 Task: Add an event with the title Team Building Game: Laser Tag Competition, date '2024/05/28', time 7:30 AM to 9:30 AMand add a description:  Regular check-ins and progress reviews will be scheduled to evaluate the employee's progress and provide ongoing feedback. These discussions will allow for adjustments to the action plan if needed and provide encouragement and support to the employee.Select event color  Basil . Add location for the event as: Panama City, Panama, logged in from the account softage.4@softage.netand send the event invitation to softage.5@softage.net and softage.6@softage.net. Set a reminder for the event Daily
Action: Mouse moved to (71, 89)
Screenshot: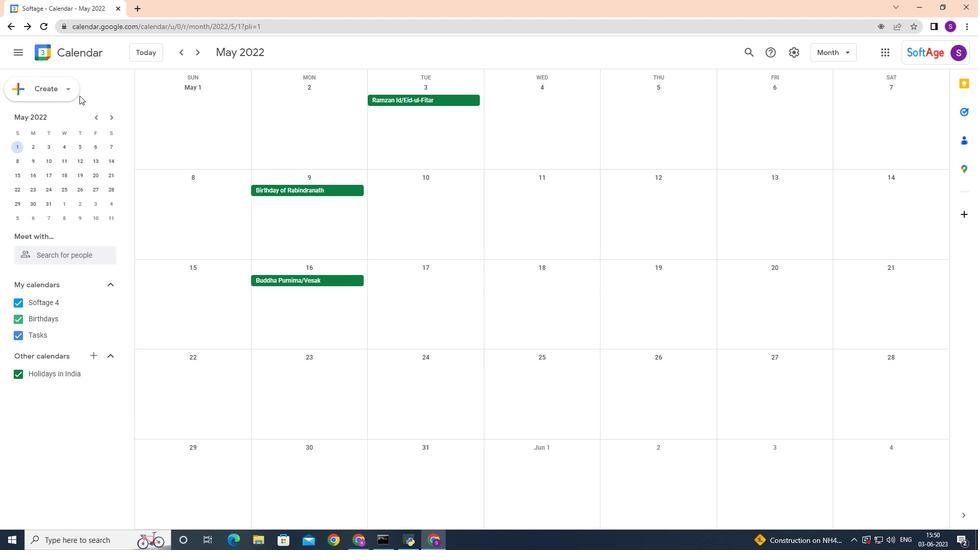 
Action: Mouse pressed left at (71, 89)
Screenshot: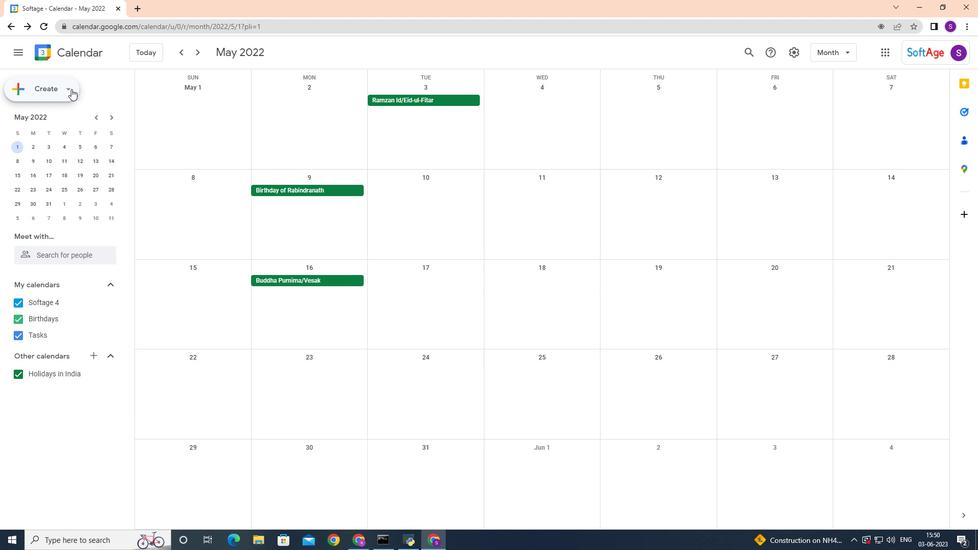 
Action: Mouse moved to (55, 110)
Screenshot: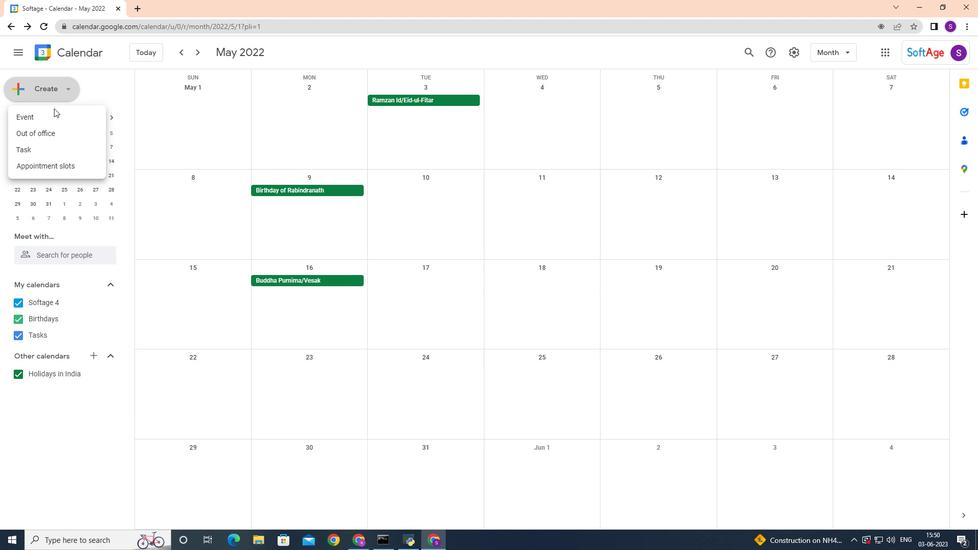 
Action: Mouse pressed left at (55, 110)
Screenshot: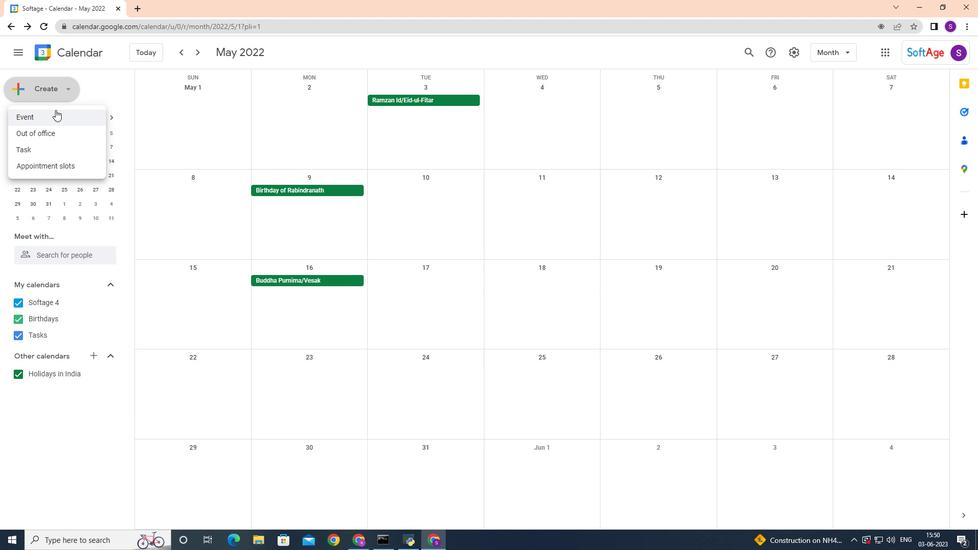 
Action: Mouse moved to (386, 341)
Screenshot: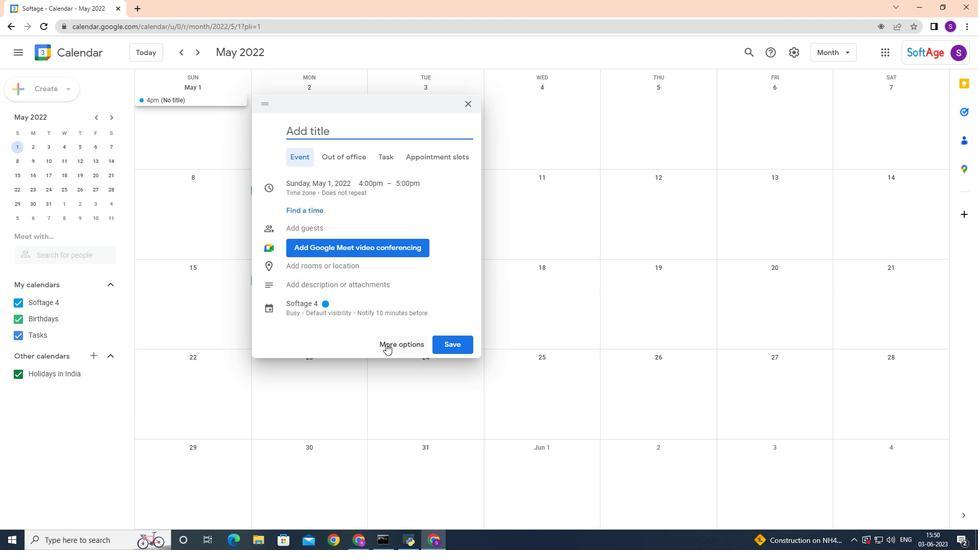 
Action: Mouse pressed left at (386, 341)
Screenshot: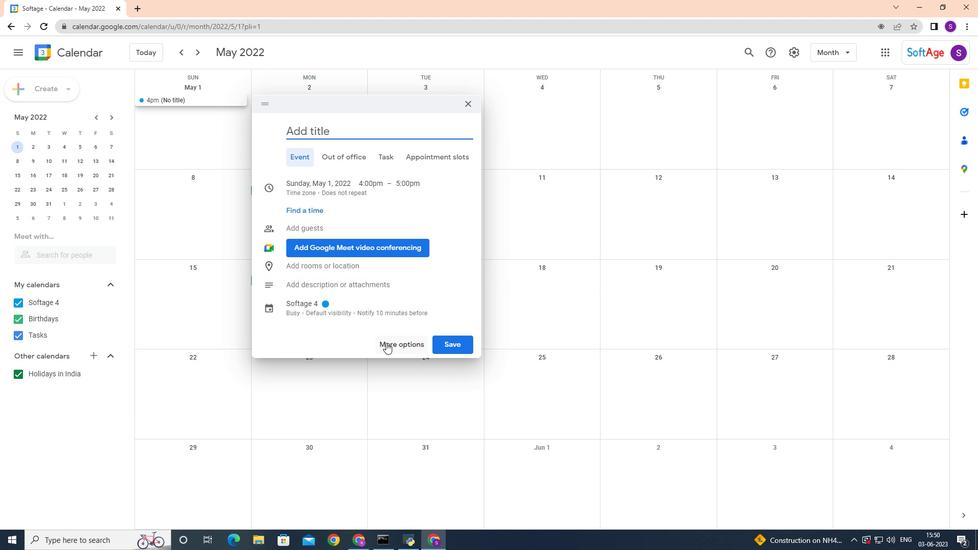 
Action: Mouse moved to (387, 341)
Screenshot: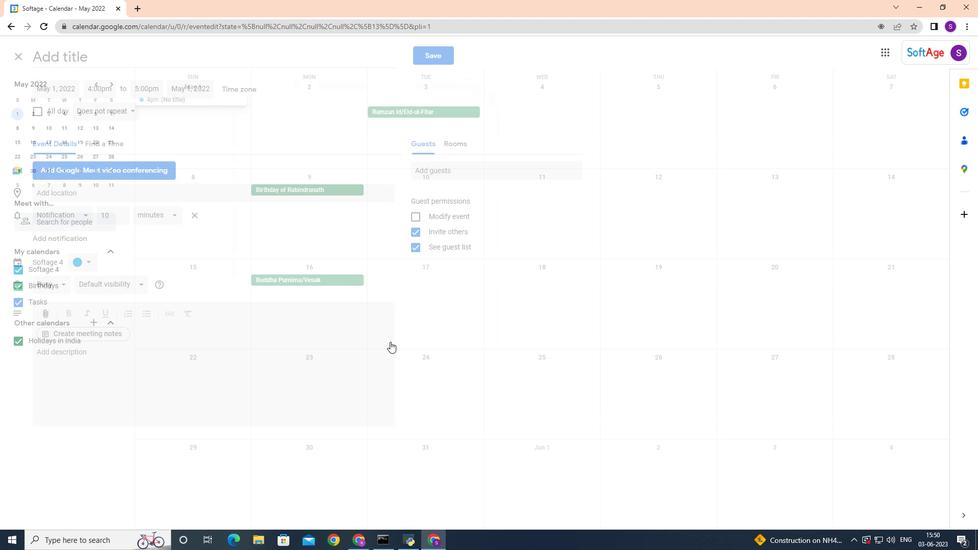 
Action: Key pressed <Key.shift>Team<Key.space><Key.shift>Building<Key.space><Key.shift><Key.shift><Key.shift><Key.shift><Key.shift><Key.shift><Key.shift>Game<Key.shift>:<Key.space><Key.shift>Laser<Key.space><Key.shift>Tag<Key.space><Key.shift>Competition
Screenshot: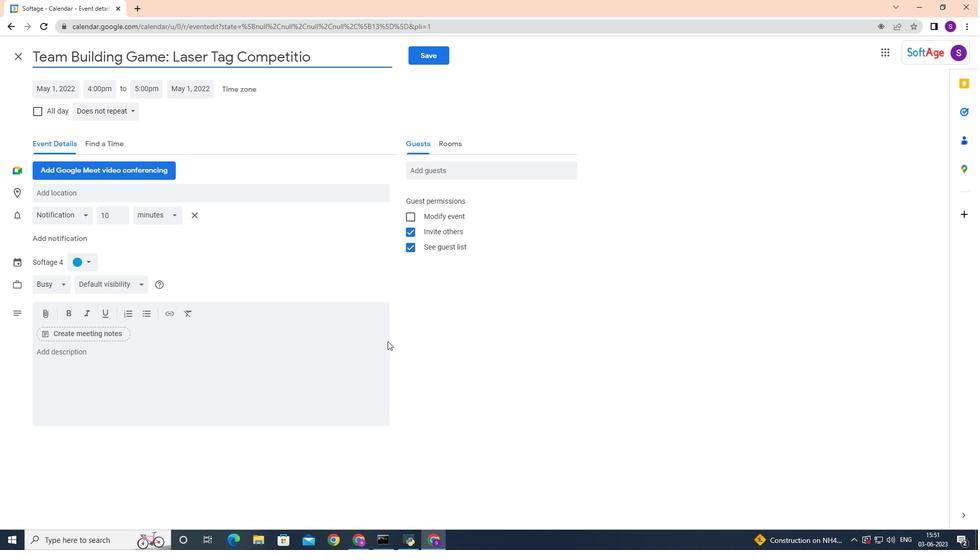 
Action: Mouse moved to (59, 89)
Screenshot: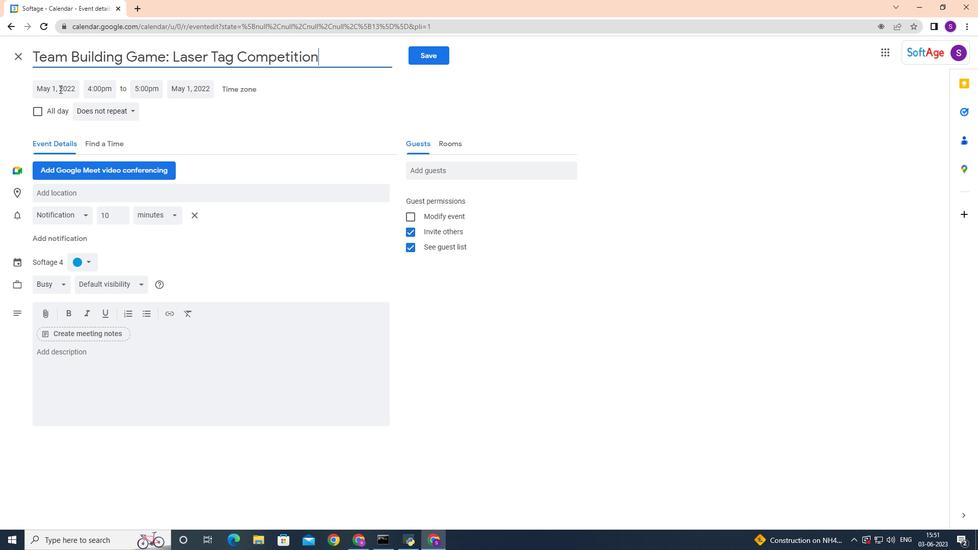 
Action: Mouse pressed left at (59, 89)
Screenshot: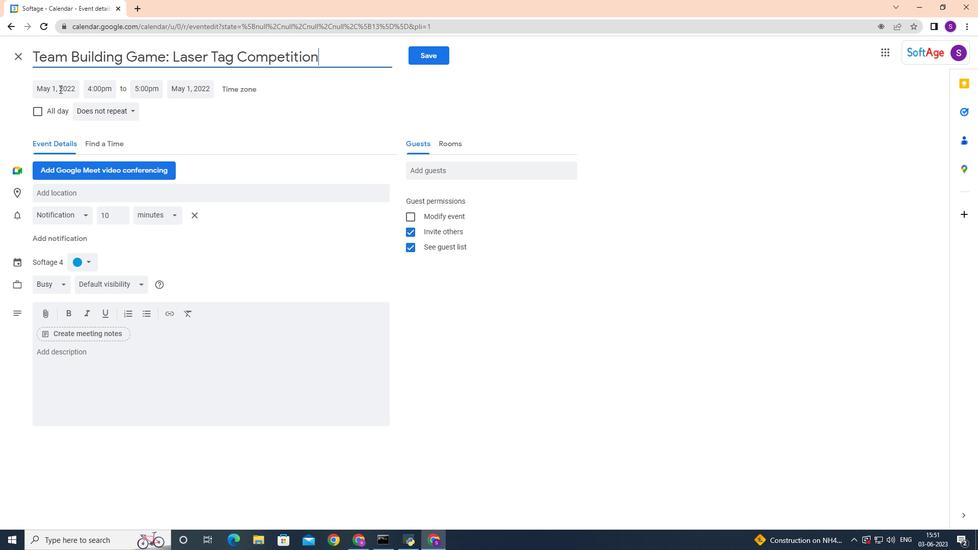 
Action: Mouse moved to (163, 111)
Screenshot: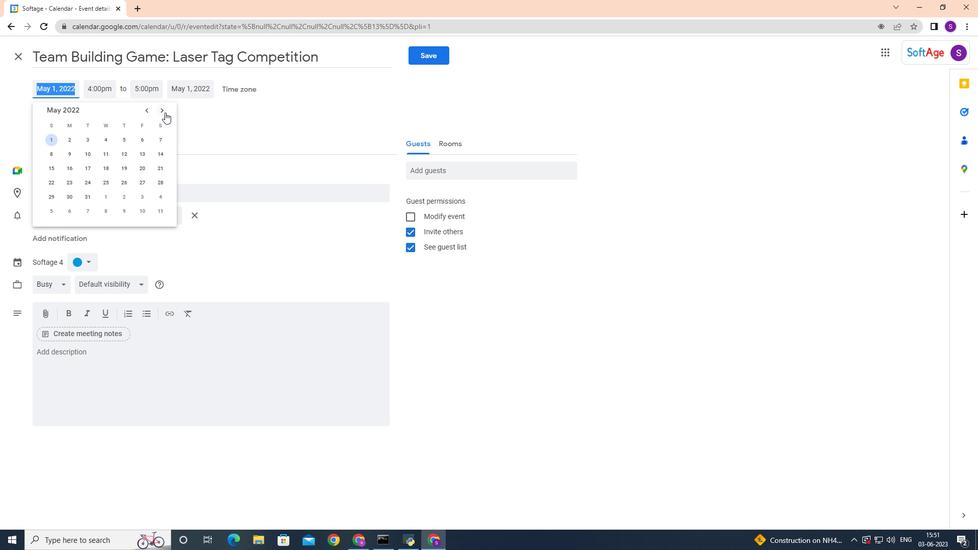 
Action: Mouse pressed left at (163, 111)
Screenshot: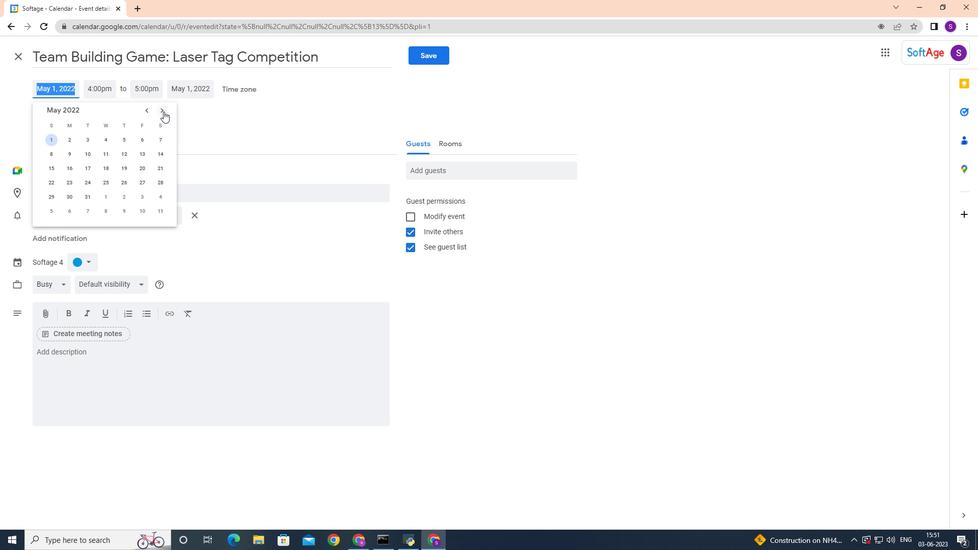 
Action: Mouse pressed left at (163, 111)
Screenshot: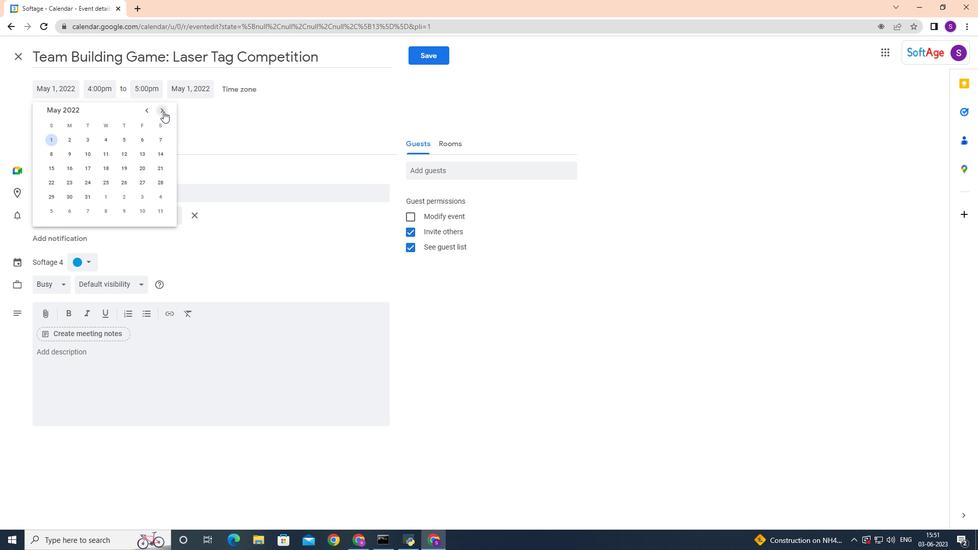 
Action: Mouse pressed left at (163, 111)
Screenshot: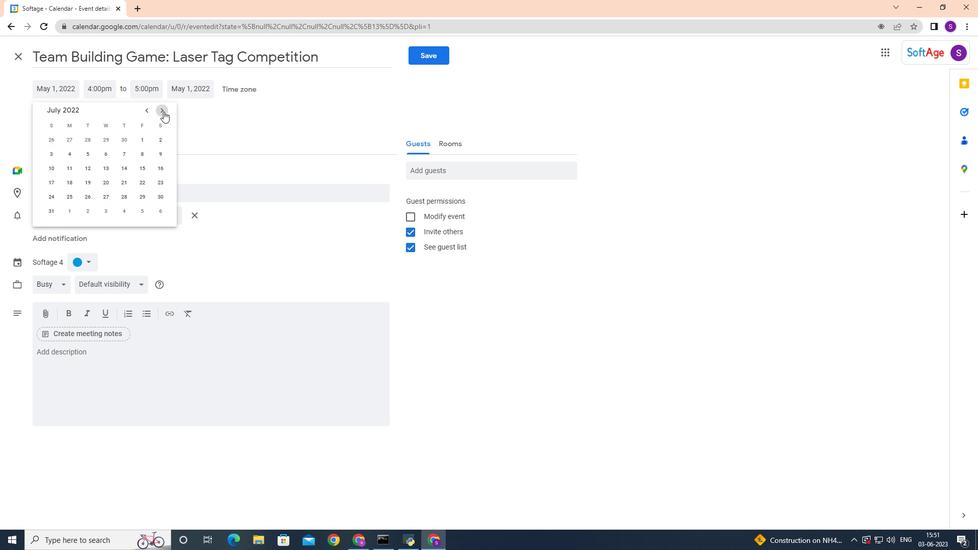 
Action: Mouse pressed left at (163, 111)
Screenshot: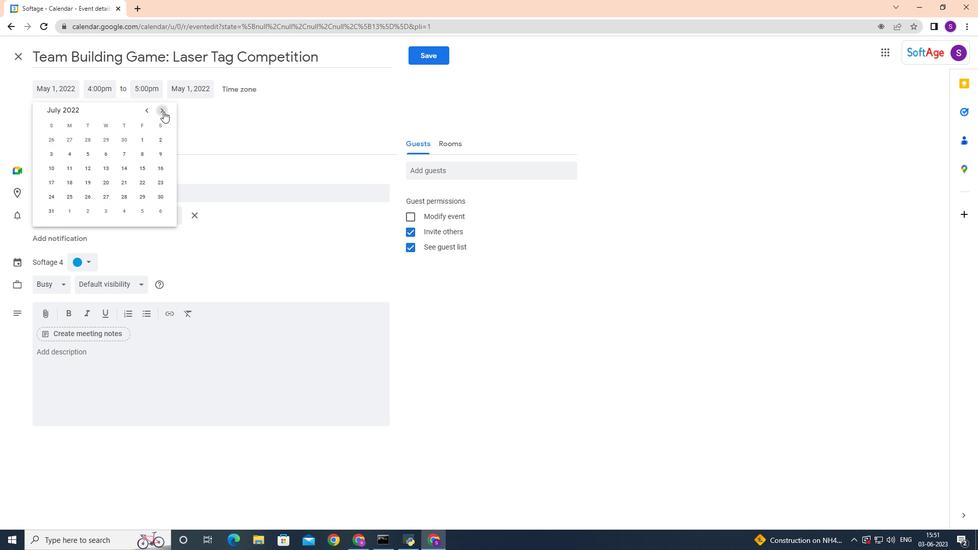 
Action: Mouse pressed left at (163, 111)
Screenshot: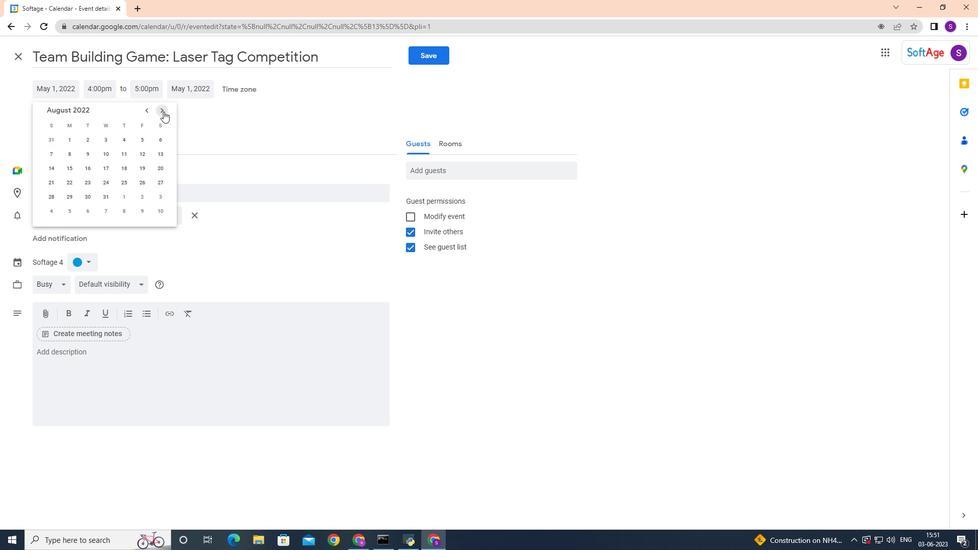 
Action: Mouse pressed left at (163, 111)
Screenshot: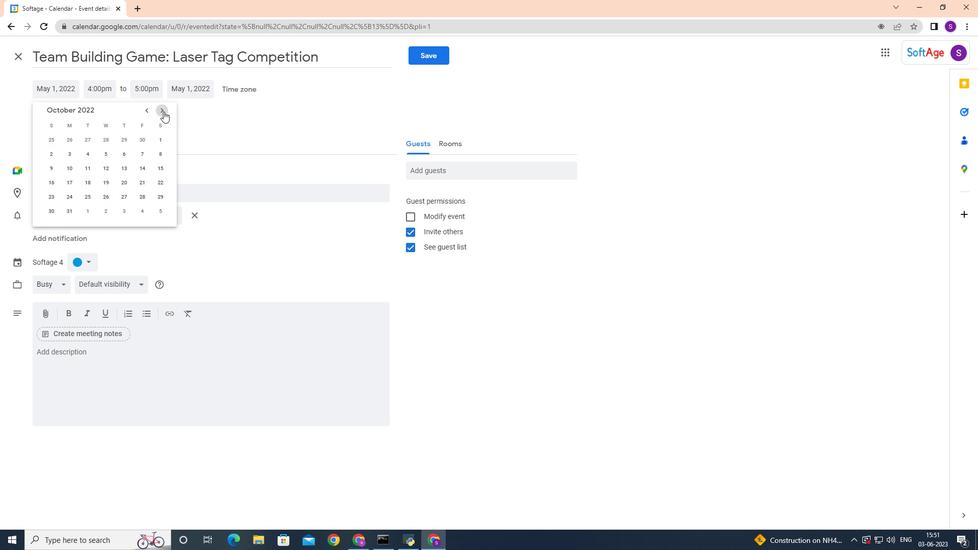 
Action: Mouse pressed left at (163, 111)
Screenshot: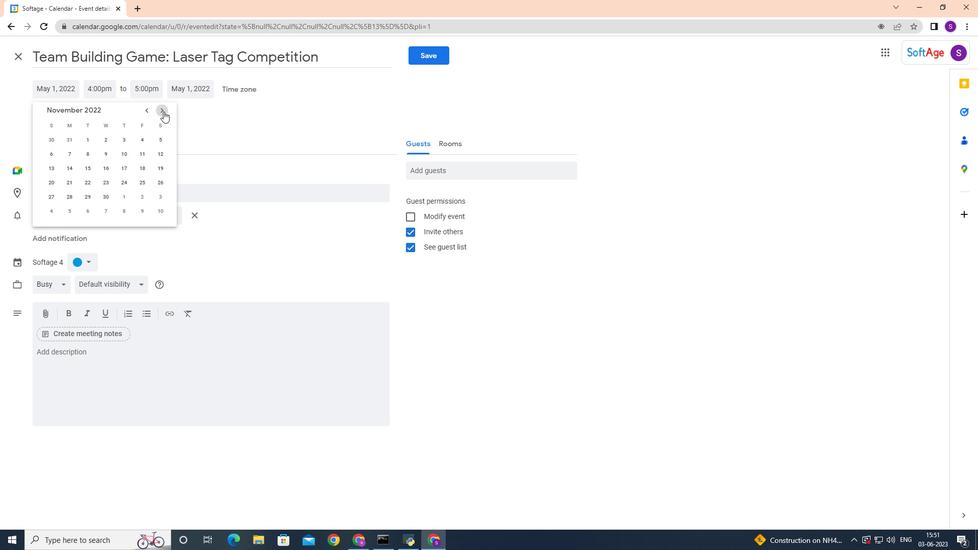 
Action: Mouse pressed left at (163, 111)
Screenshot: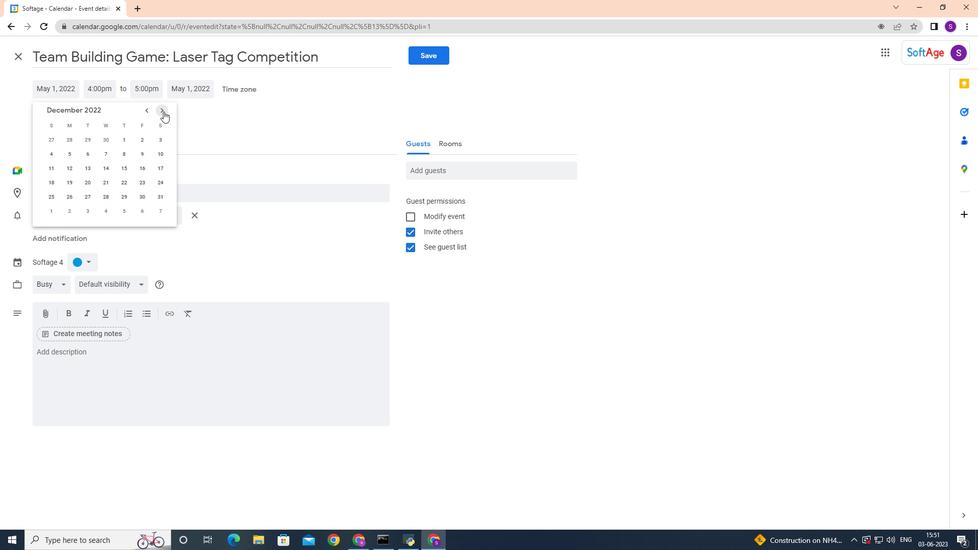 
Action: Mouse pressed left at (163, 111)
Screenshot: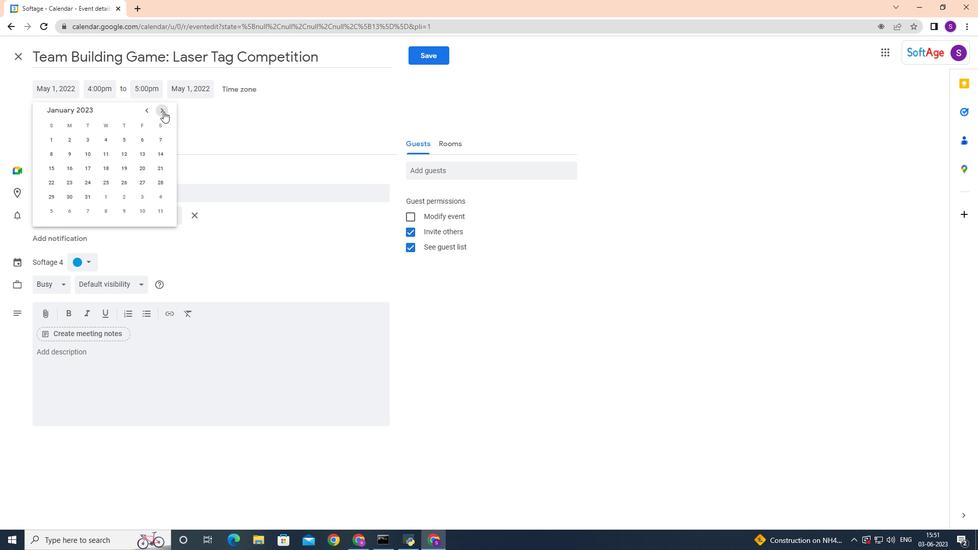 
Action: Mouse pressed left at (163, 111)
Screenshot: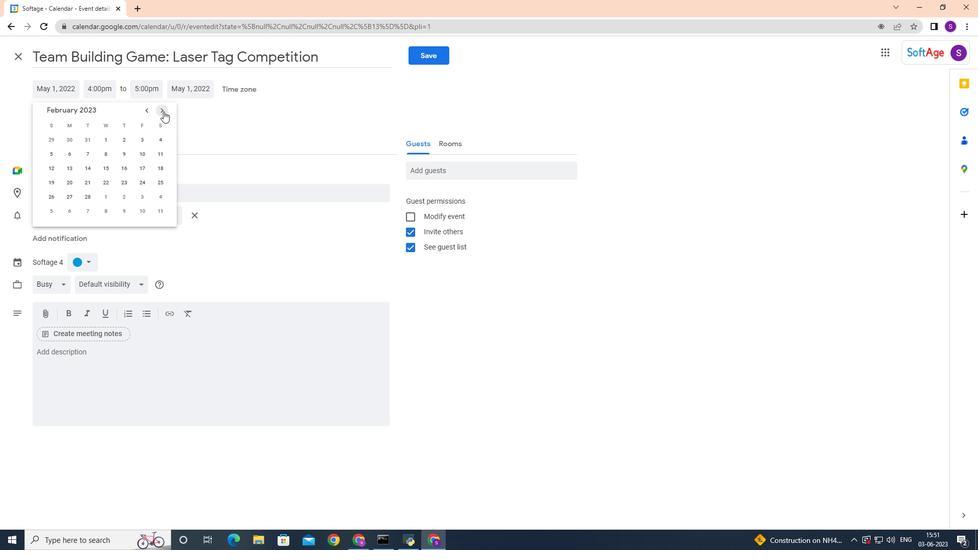 
Action: Mouse pressed left at (163, 111)
Screenshot: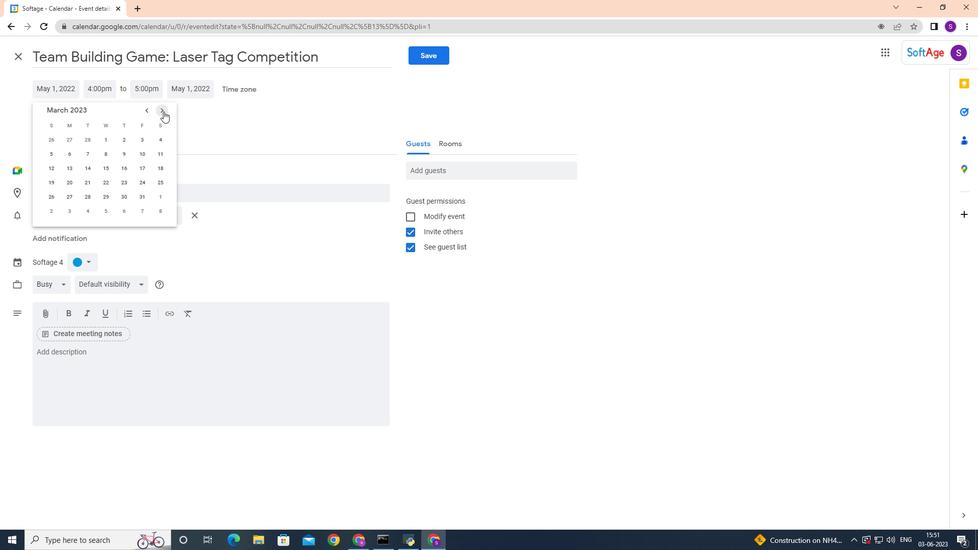 
Action: Mouse pressed left at (163, 111)
Screenshot: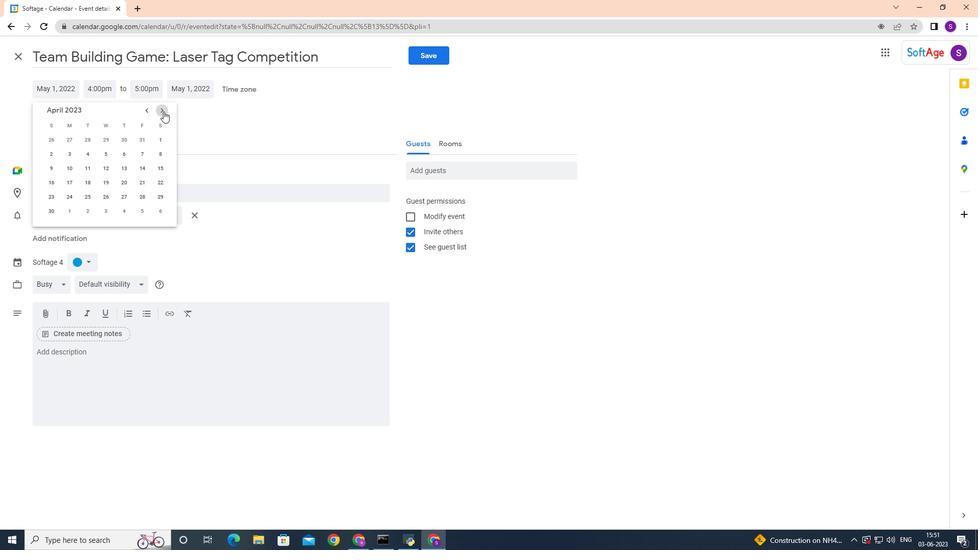 
Action: Mouse pressed left at (163, 111)
Screenshot: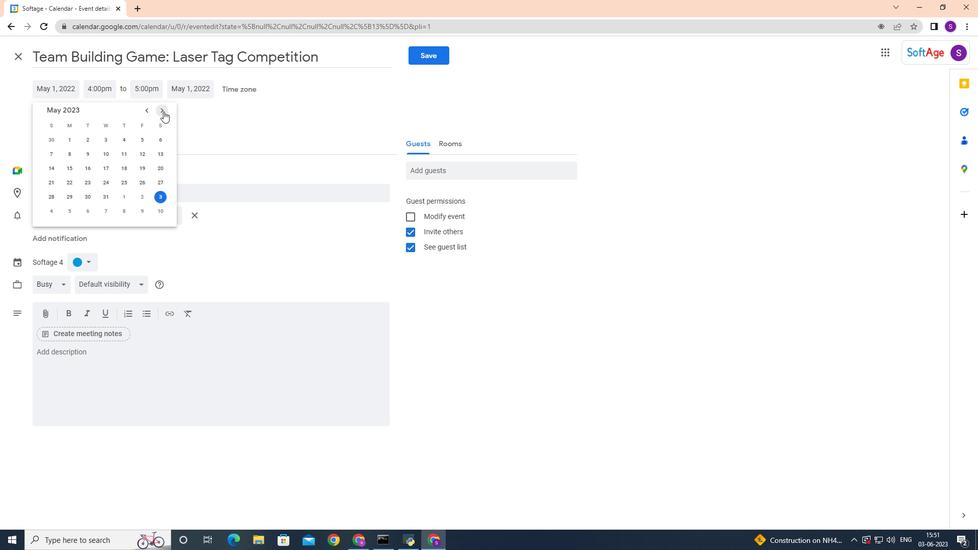 
Action: Mouse pressed left at (163, 111)
Screenshot: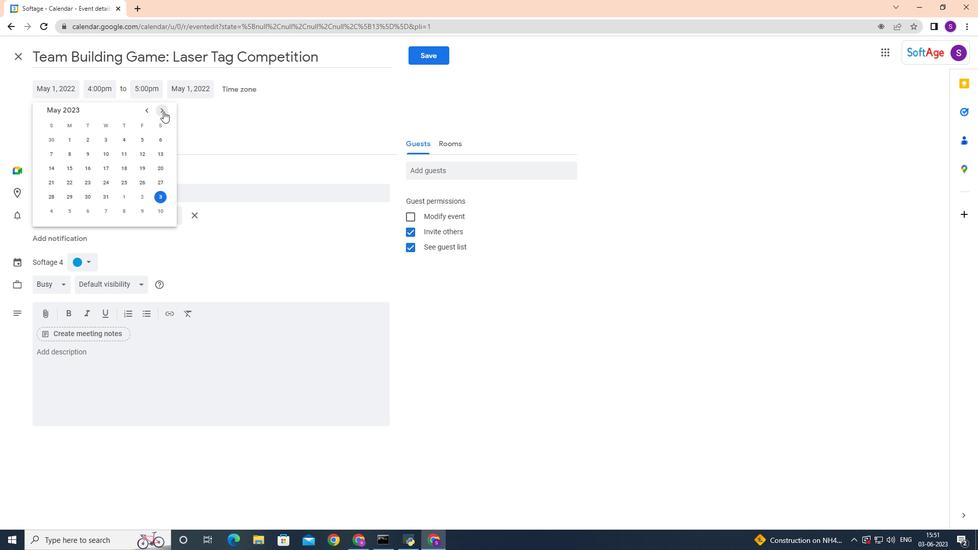 
Action: Mouse pressed left at (163, 111)
Screenshot: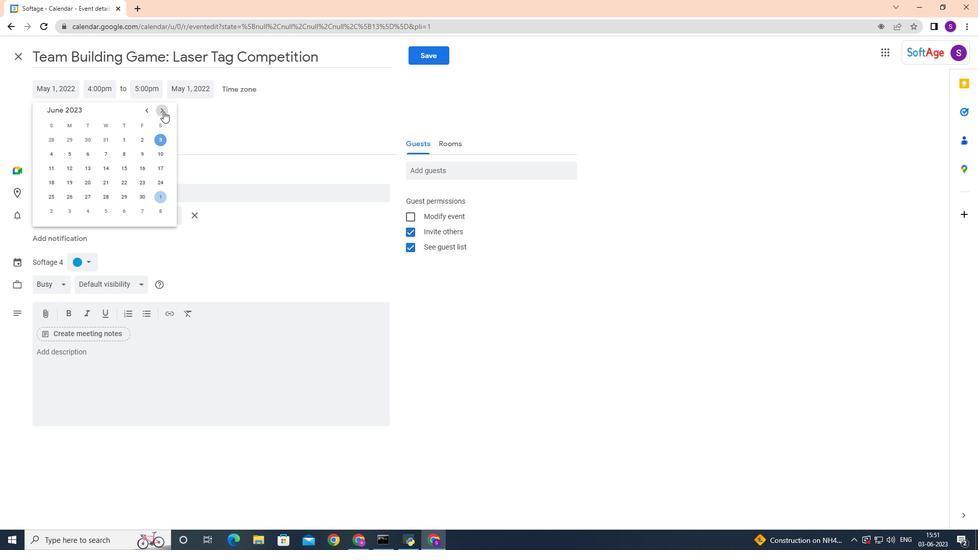 
Action: Mouse pressed left at (163, 111)
Screenshot: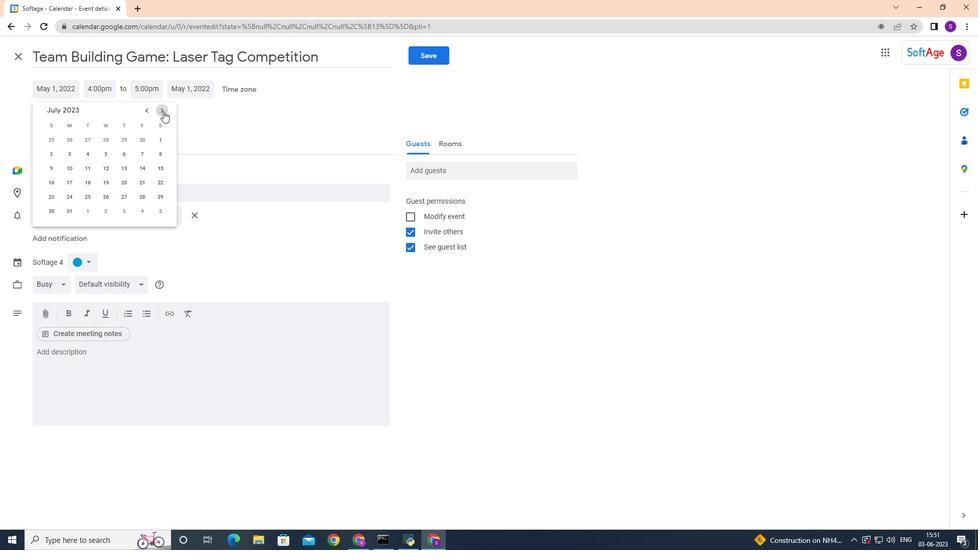 
Action: Mouse pressed left at (163, 111)
Screenshot: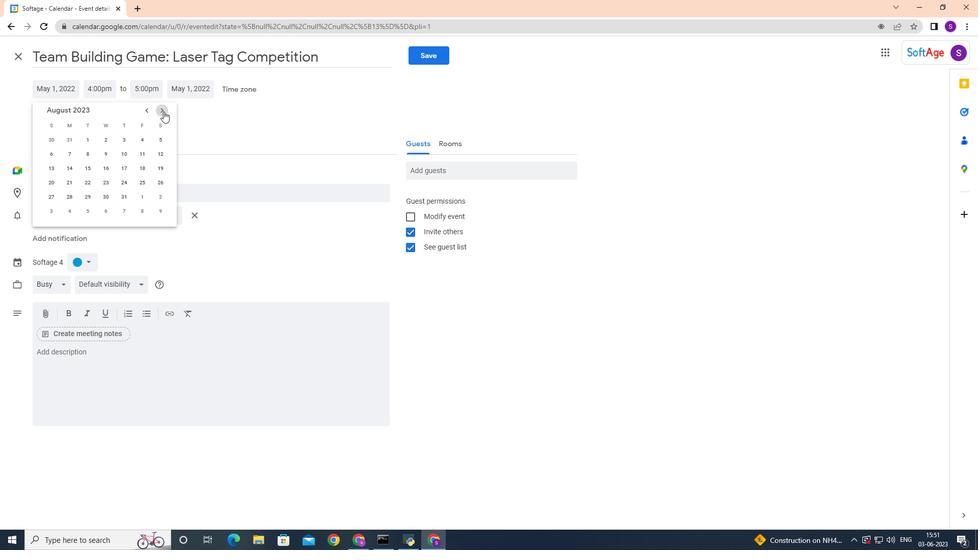 
Action: Mouse pressed left at (163, 111)
Screenshot: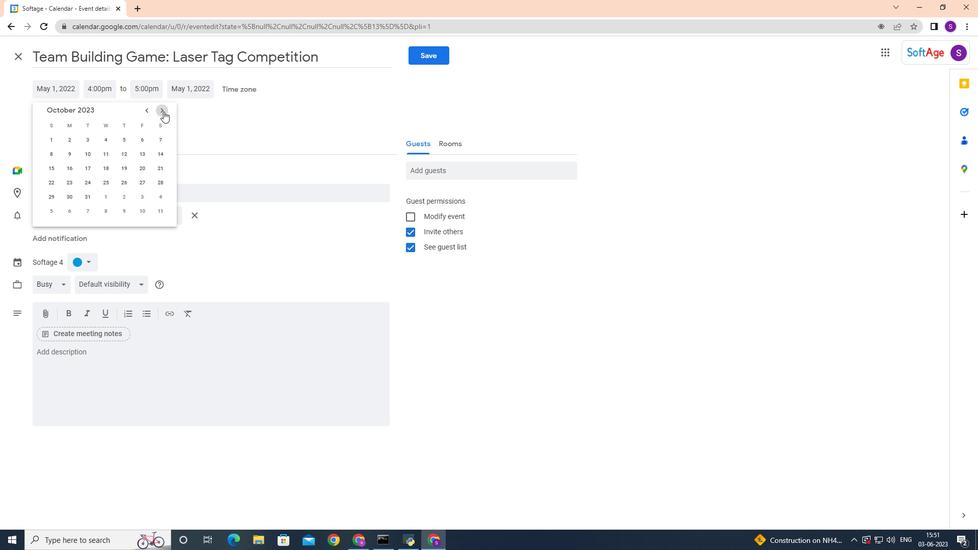 
Action: Mouse pressed left at (163, 111)
Screenshot: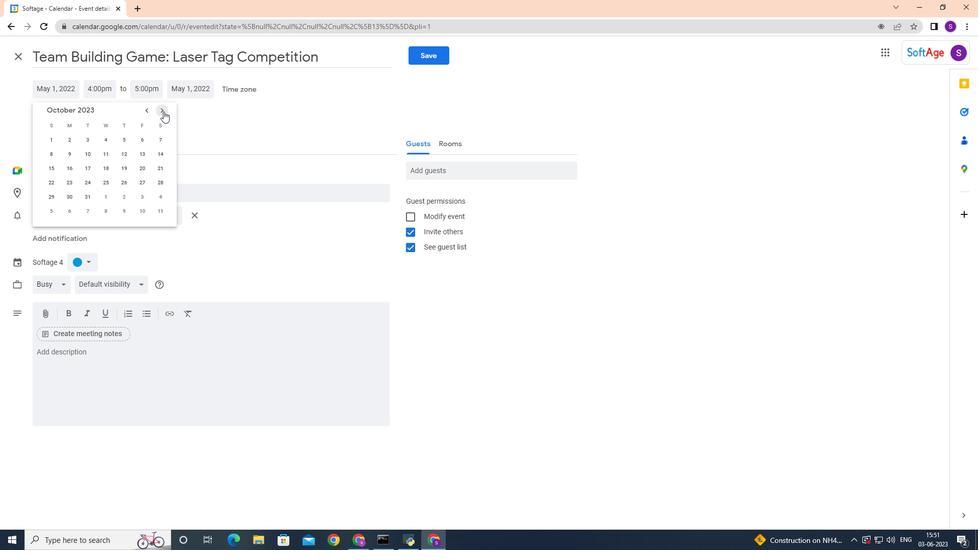 
Action: Mouse pressed left at (163, 111)
Screenshot: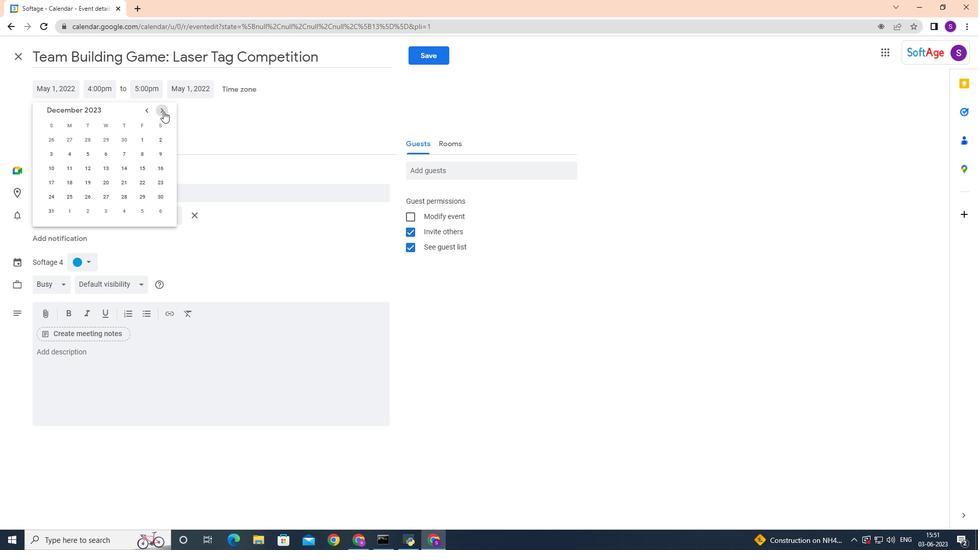 
Action: Mouse pressed left at (163, 111)
Screenshot: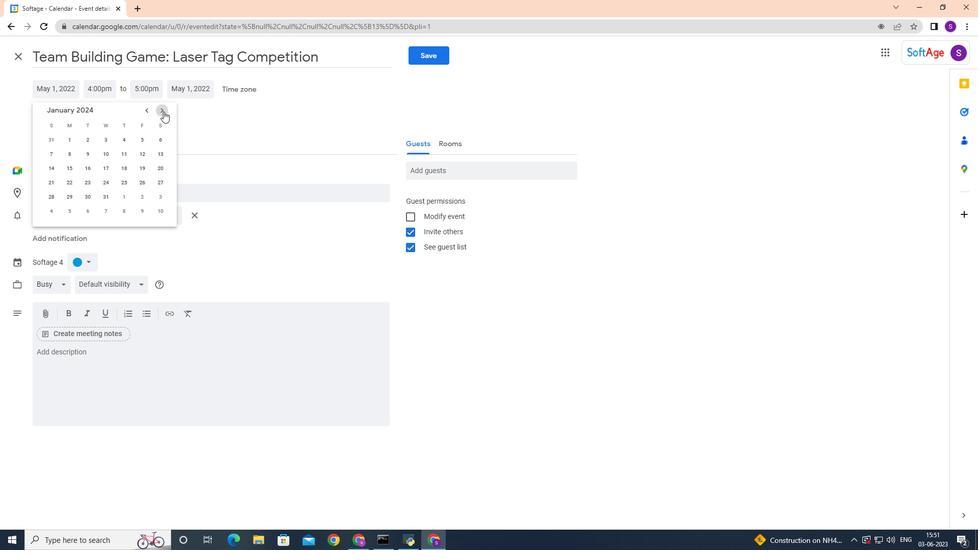 
Action: Mouse pressed left at (163, 111)
Screenshot: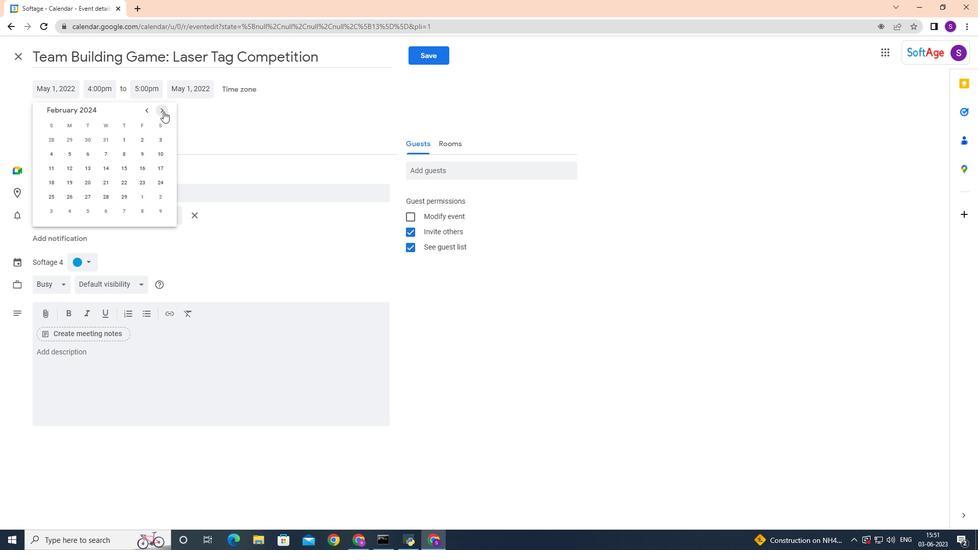 
Action: Mouse pressed left at (163, 111)
Screenshot: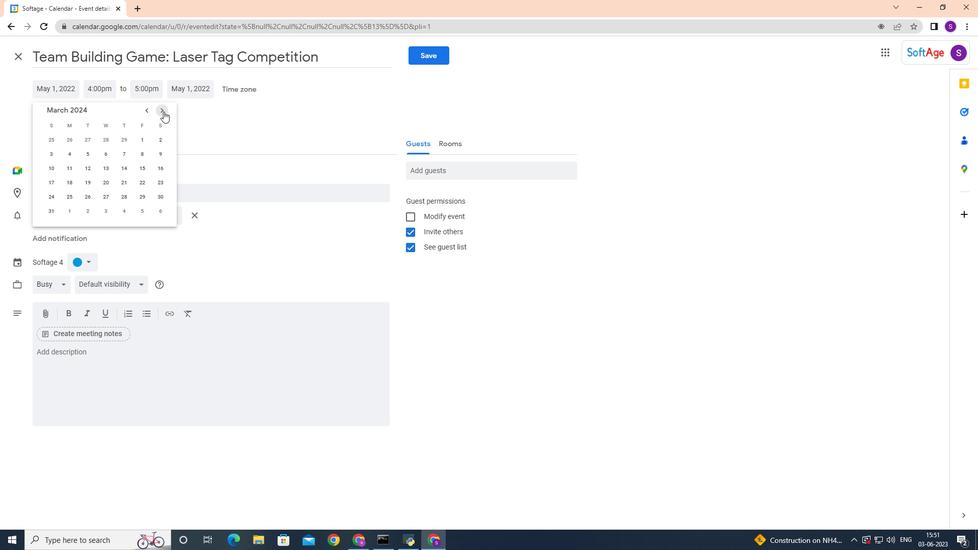 
Action: Mouse pressed left at (163, 111)
Screenshot: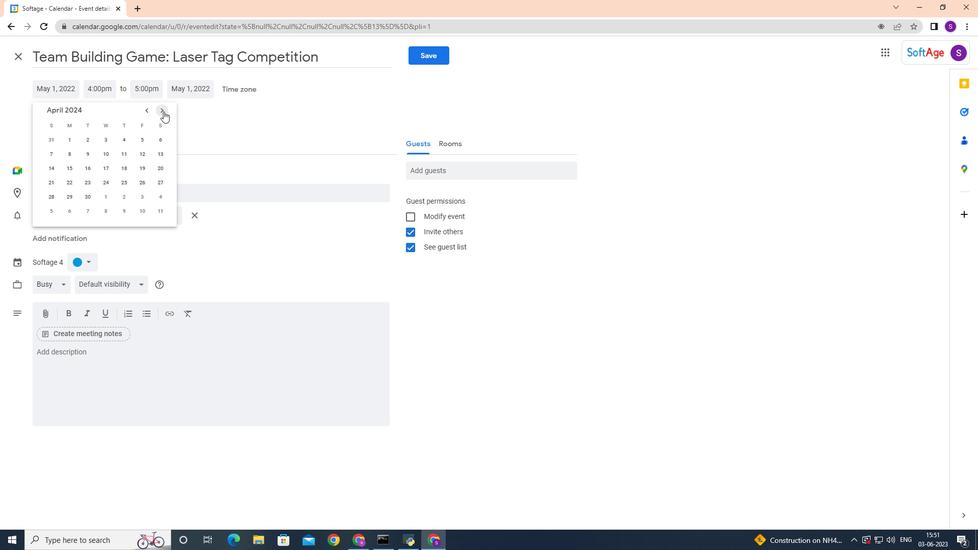 
Action: Mouse moved to (88, 196)
Screenshot: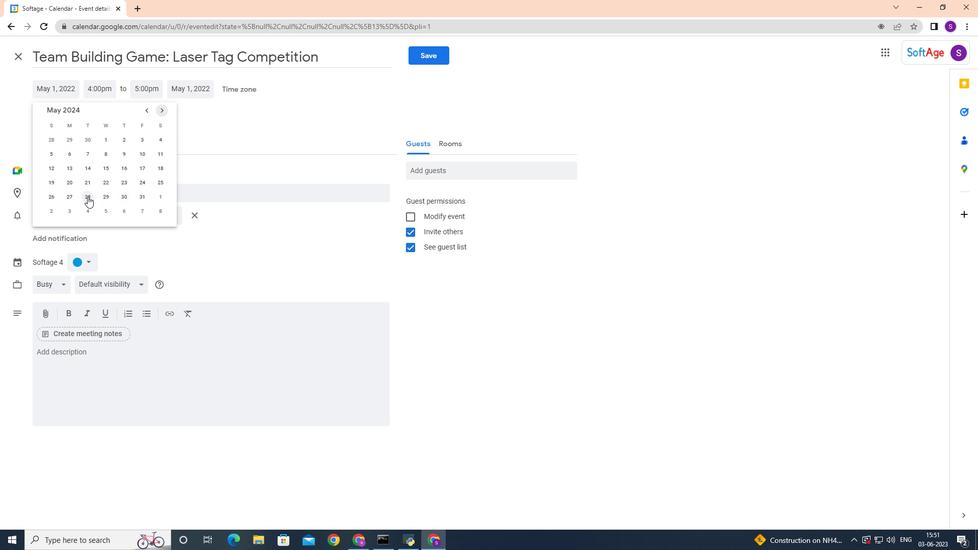 
Action: Mouse pressed left at (88, 196)
Screenshot: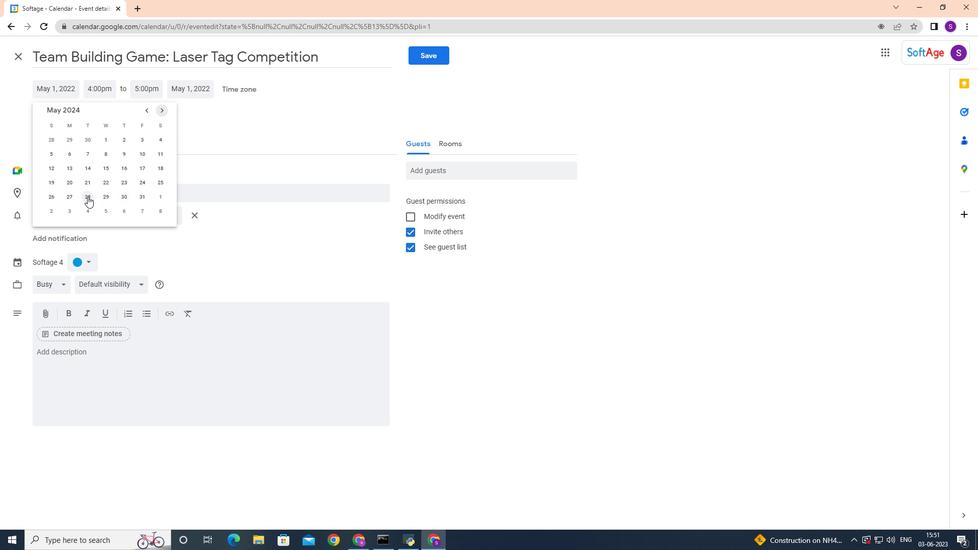 
Action: Mouse moved to (101, 87)
Screenshot: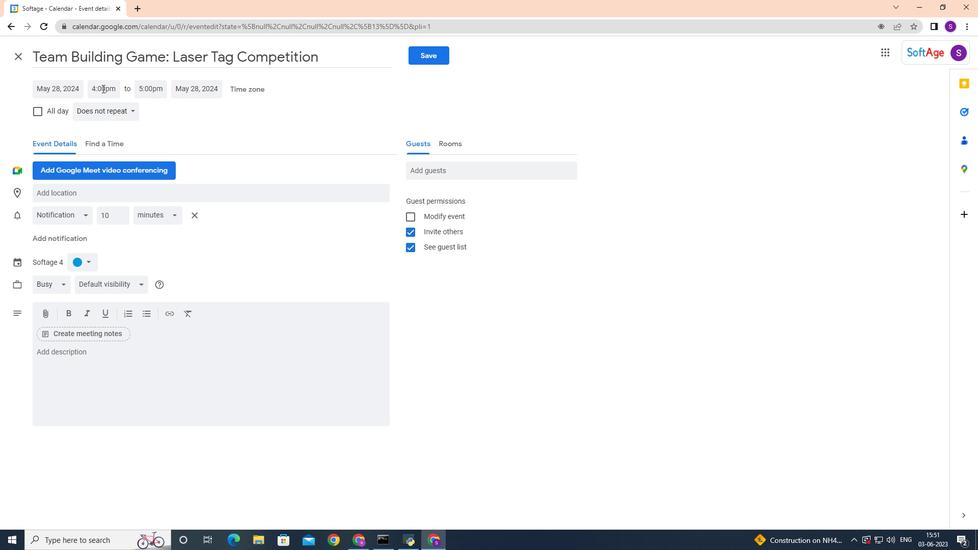 
Action: Mouse pressed left at (101, 87)
Screenshot: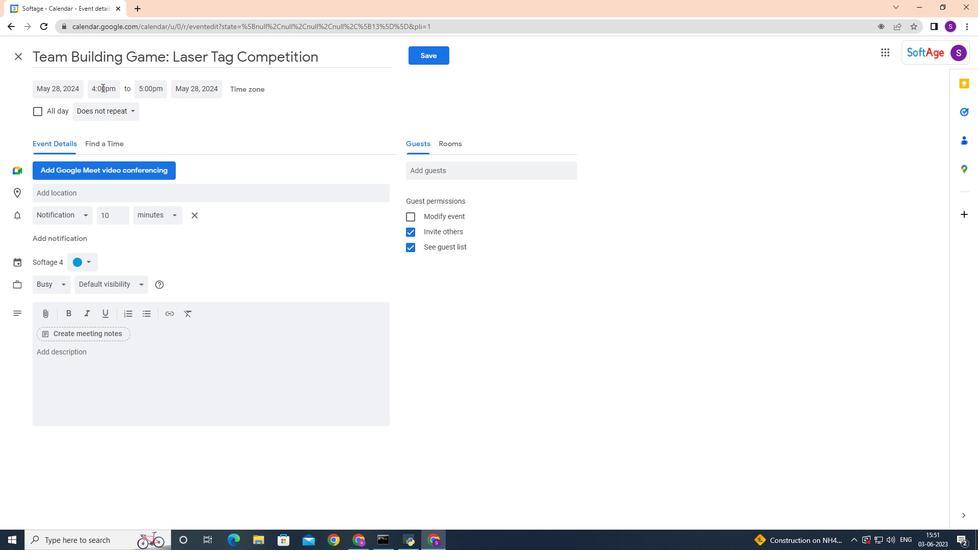 
Action: Mouse moved to (130, 137)
Screenshot: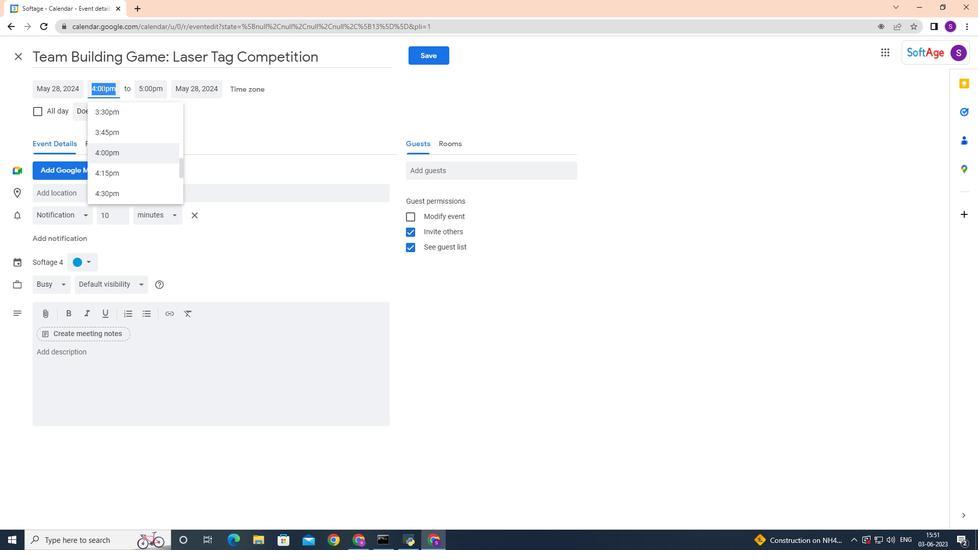 
Action: Mouse scrolled (130, 138) with delta (0, 0)
Screenshot: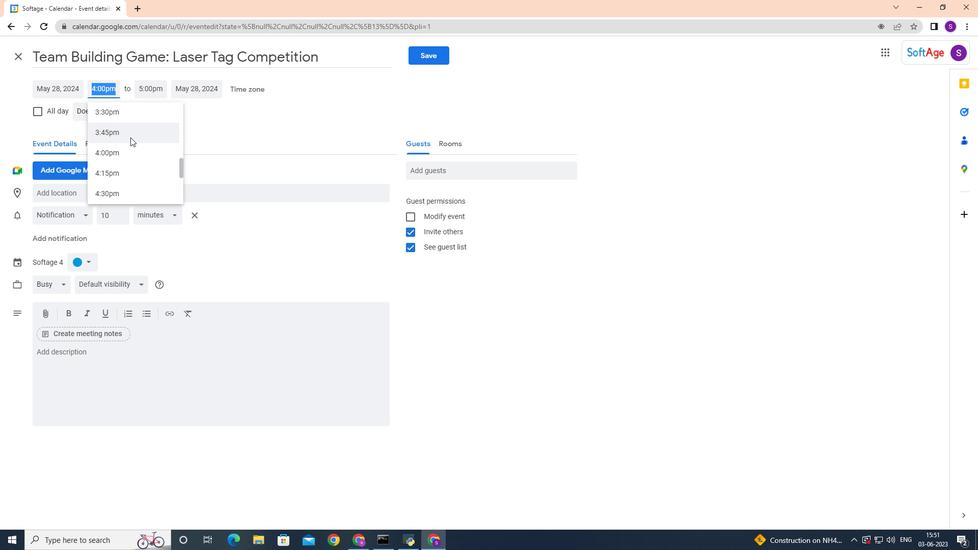 
Action: Mouse scrolled (130, 138) with delta (0, 0)
Screenshot: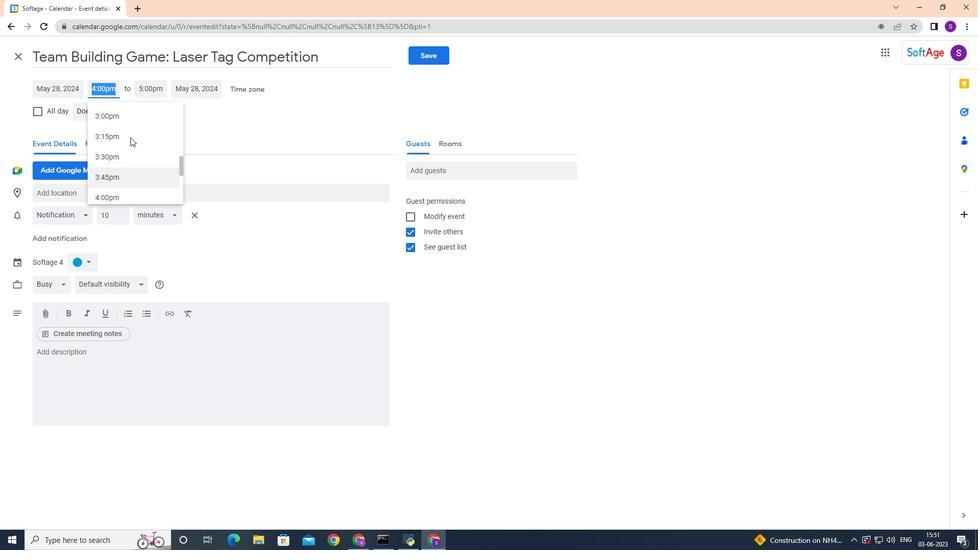 
Action: Mouse scrolled (130, 138) with delta (0, 0)
Screenshot: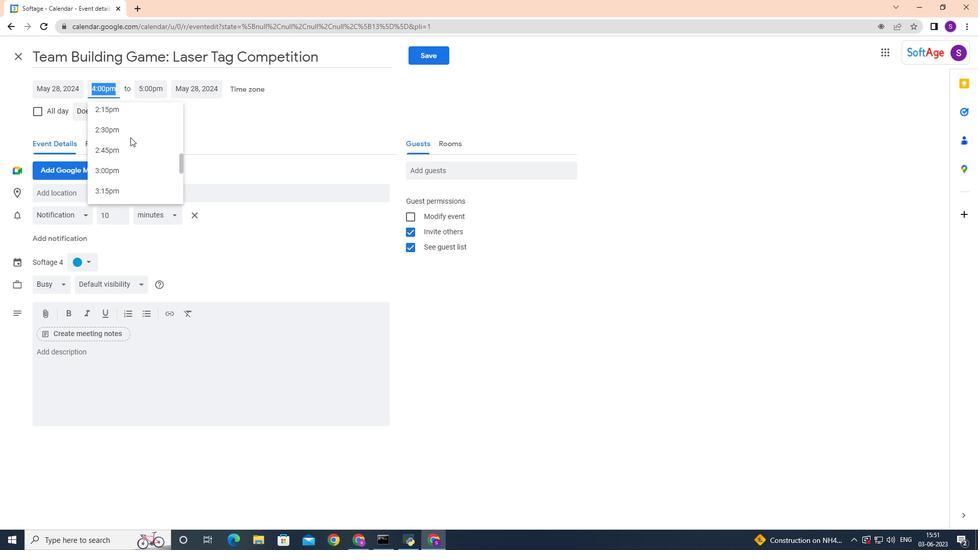 
Action: Mouse scrolled (130, 138) with delta (0, 0)
Screenshot: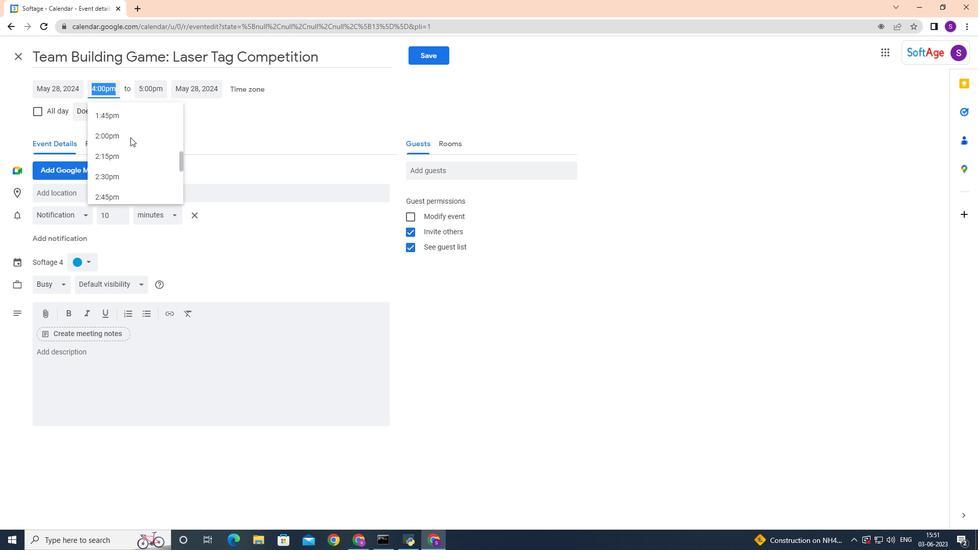 
Action: Mouse scrolled (130, 138) with delta (0, 0)
Screenshot: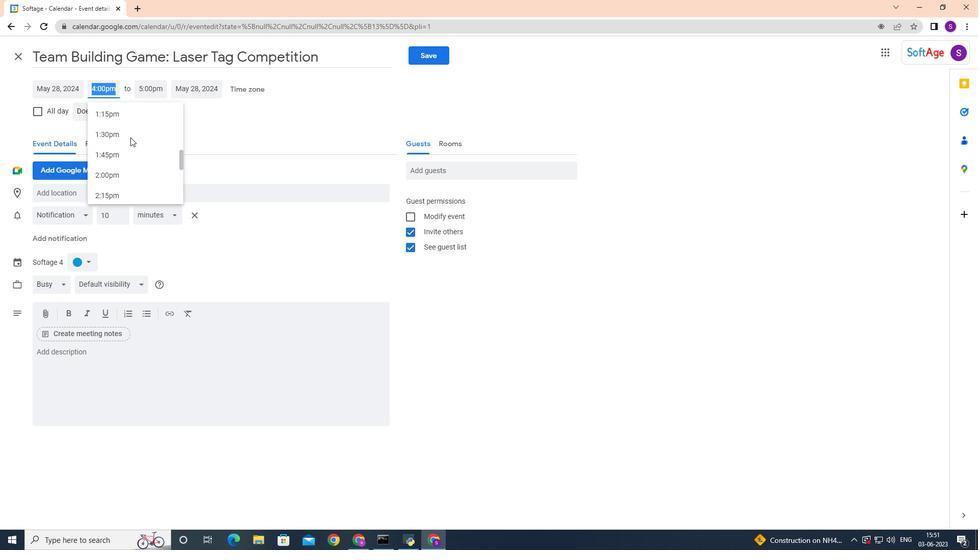 
Action: Mouse scrolled (130, 138) with delta (0, 0)
Screenshot: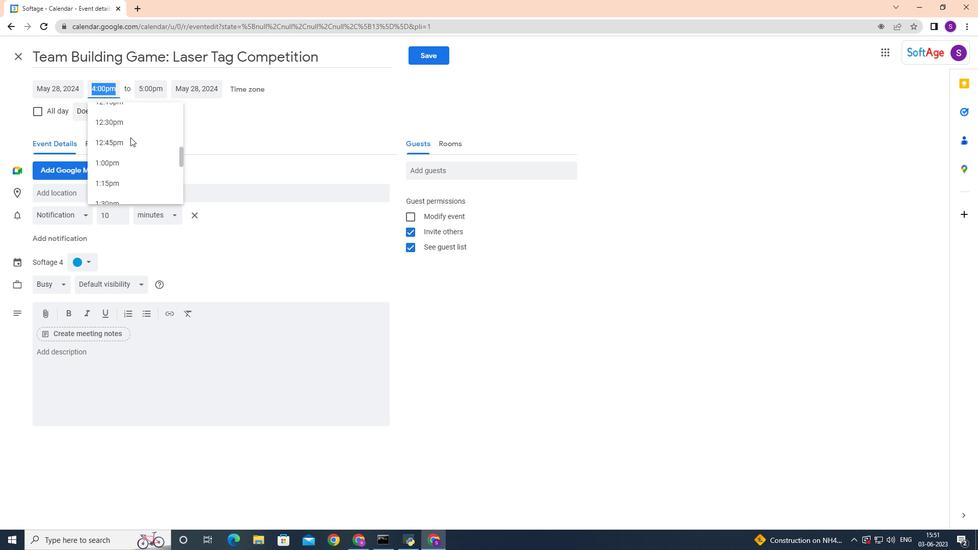 
Action: Mouse scrolled (130, 138) with delta (0, 0)
Screenshot: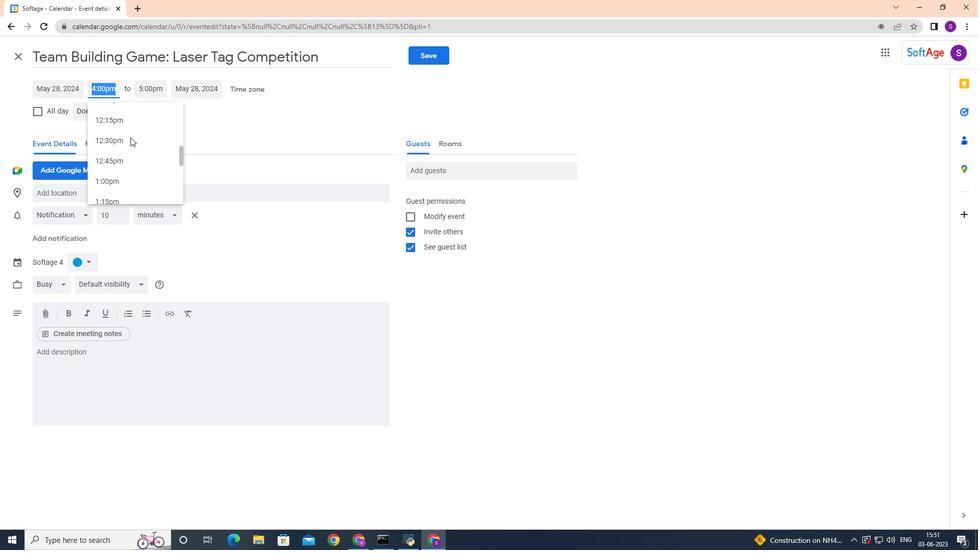 
Action: Mouse scrolled (130, 138) with delta (0, 0)
Screenshot: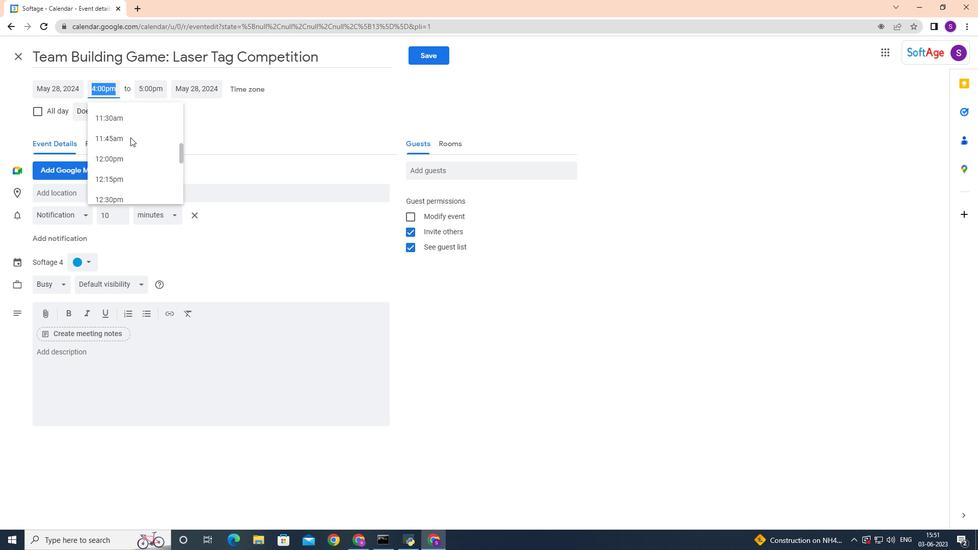 
Action: Mouse scrolled (130, 138) with delta (0, 0)
Screenshot: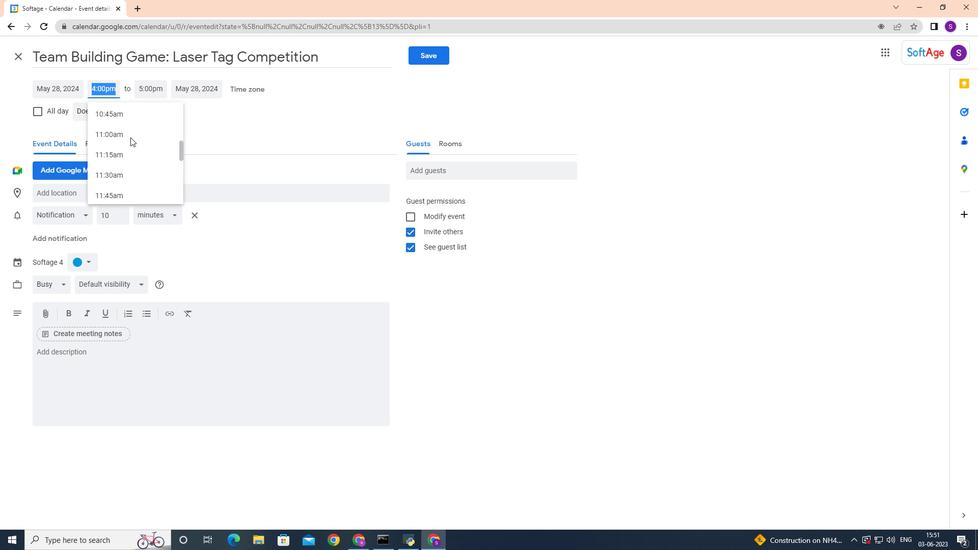 
Action: Mouse scrolled (130, 138) with delta (0, 0)
Screenshot: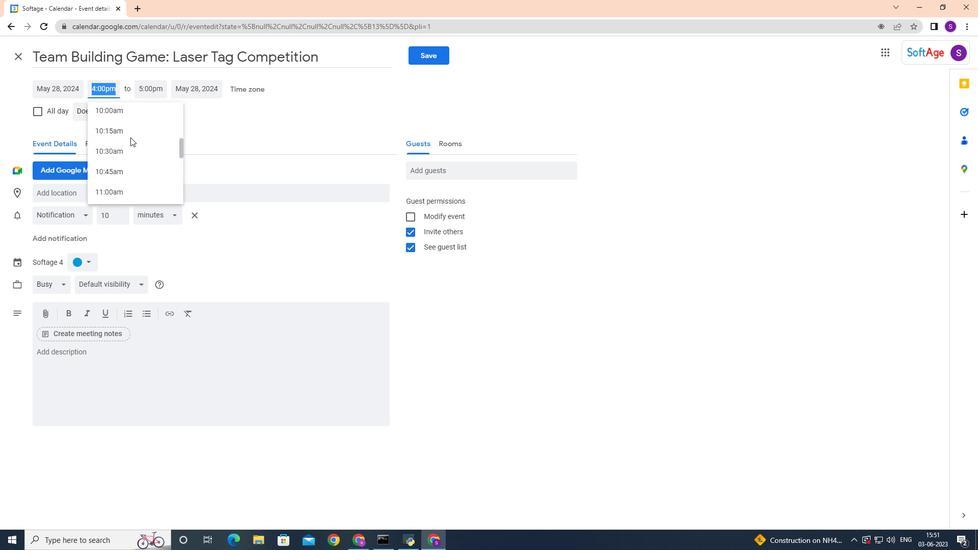 
Action: Mouse scrolled (130, 138) with delta (0, 0)
Screenshot: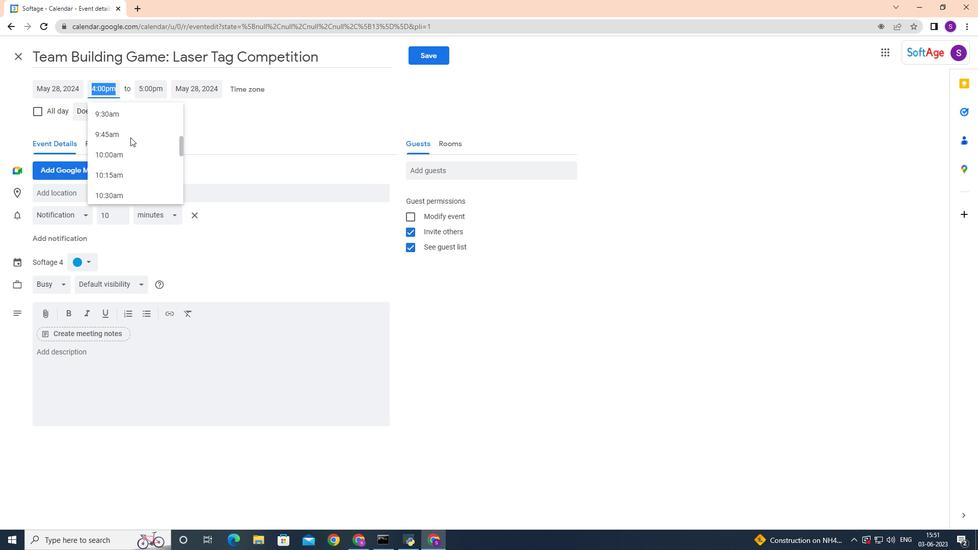 
Action: Mouse scrolled (130, 138) with delta (0, 0)
Screenshot: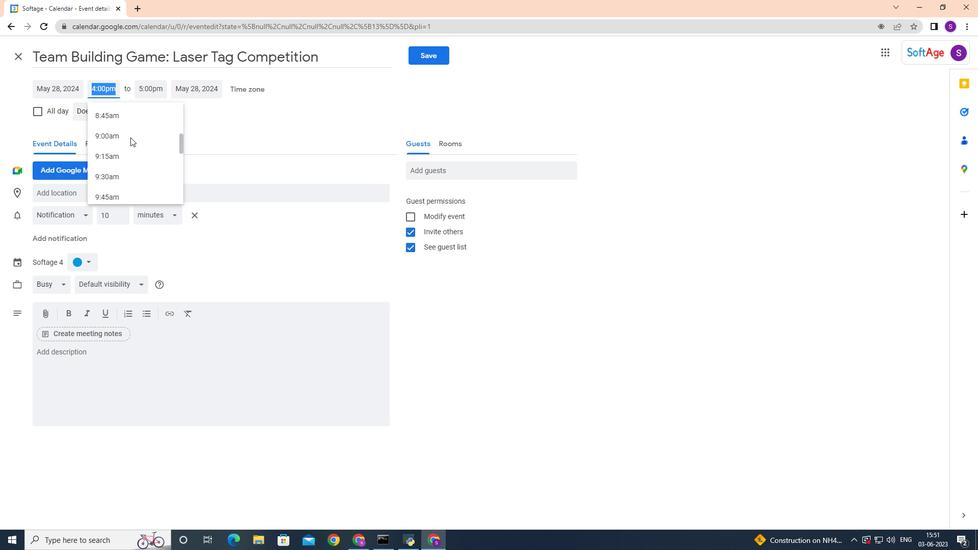 
Action: Mouse scrolled (130, 138) with delta (0, 0)
Screenshot: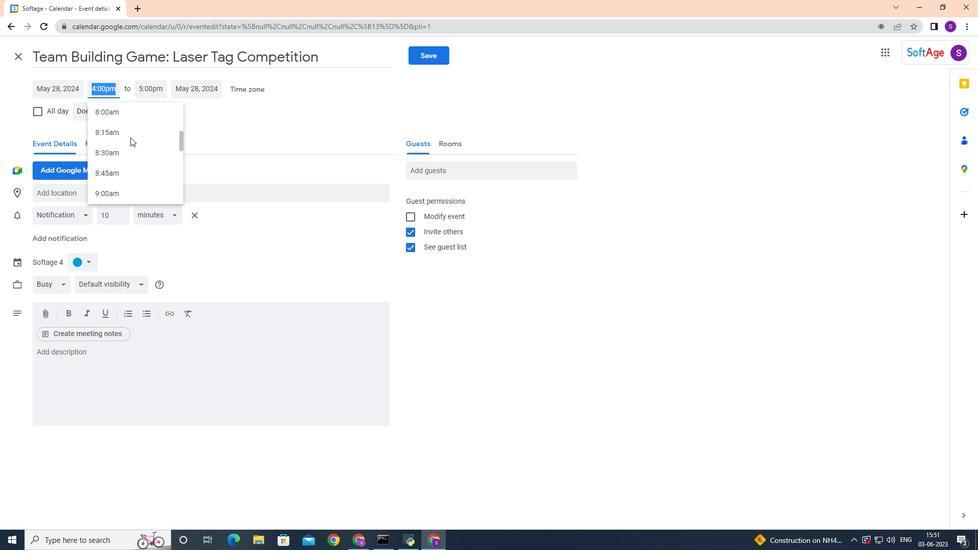 
Action: Mouse moved to (132, 125)
Screenshot: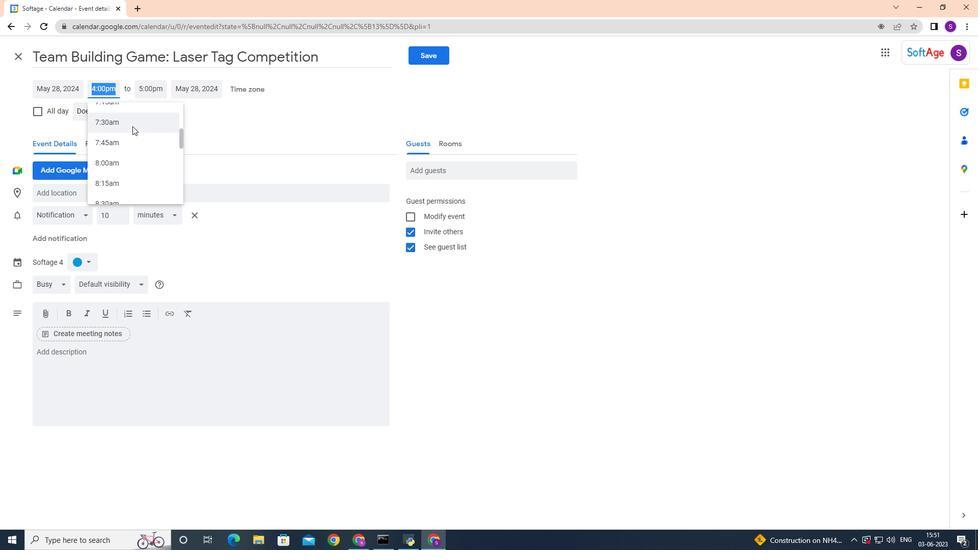 
Action: Mouse pressed left at (132, 125)
Screenshot: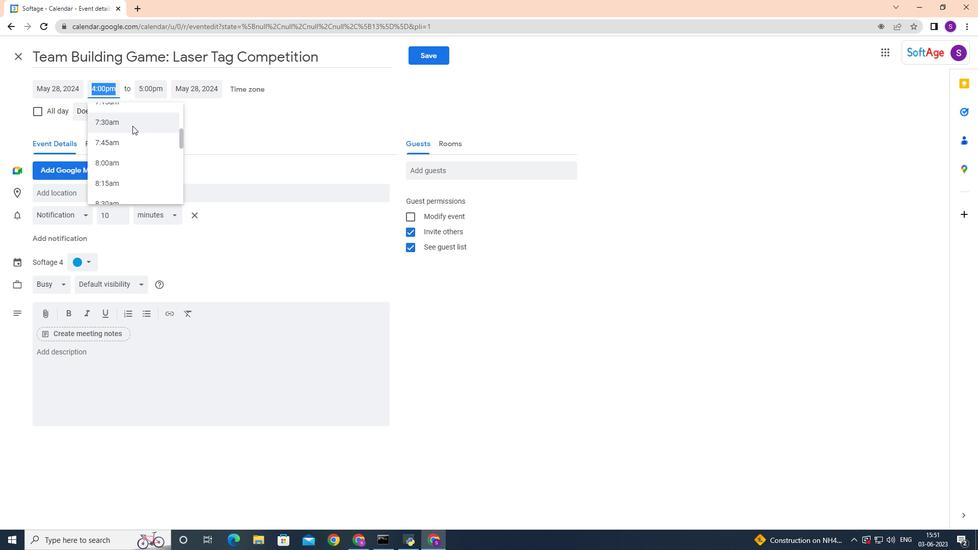 
Action: Mouse moved to (147, 92)
Screenshot: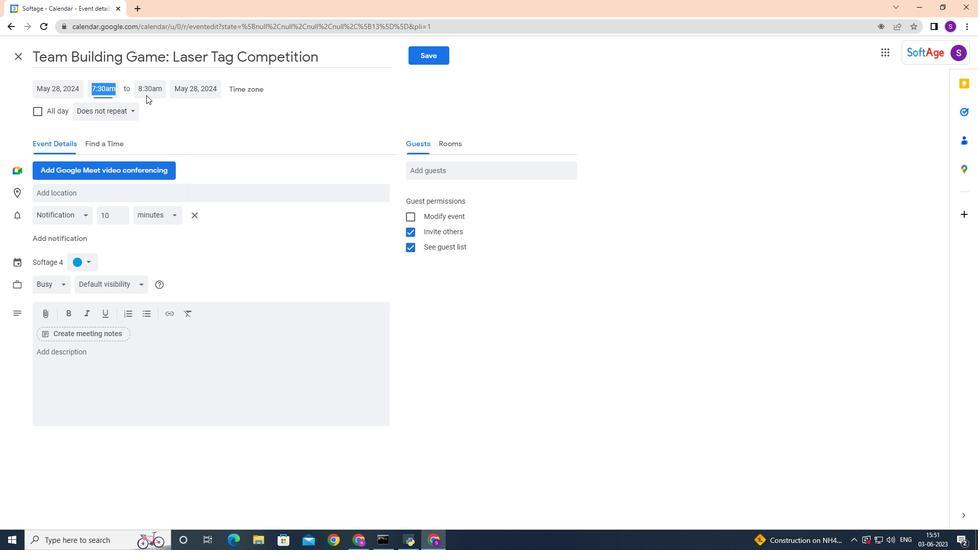 
Action: Mouse pressed left at (147, 92)
Screenshot: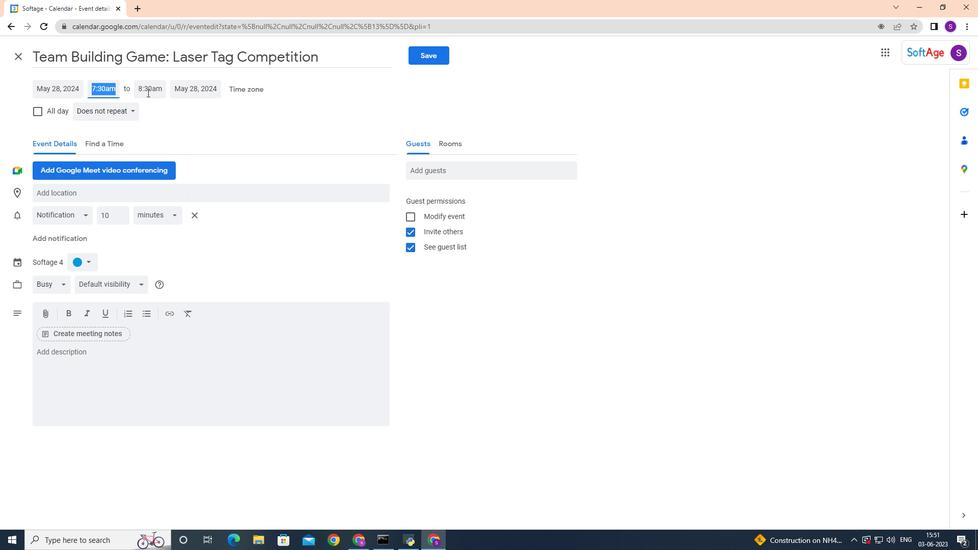 
Action: Mouse moved to (174, 193)
Screenshot: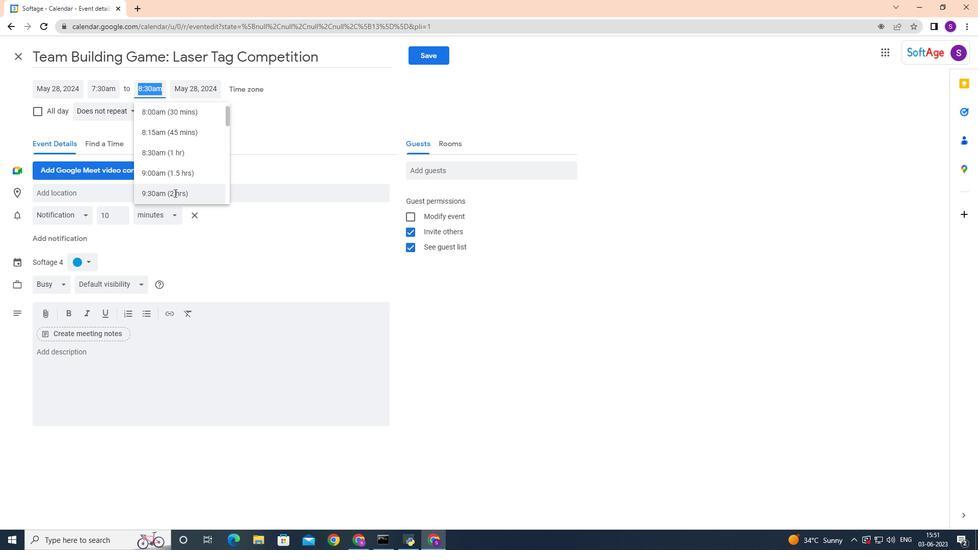 
Action: Mouse pressed left at (174, 193)
Screenshot: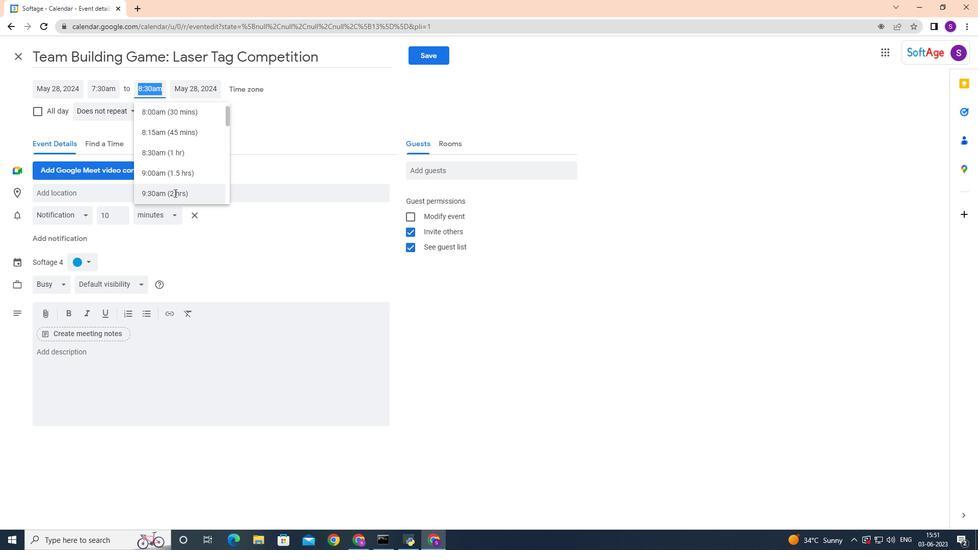 
Action: Mouse moved to (89, 352)
Screenshot: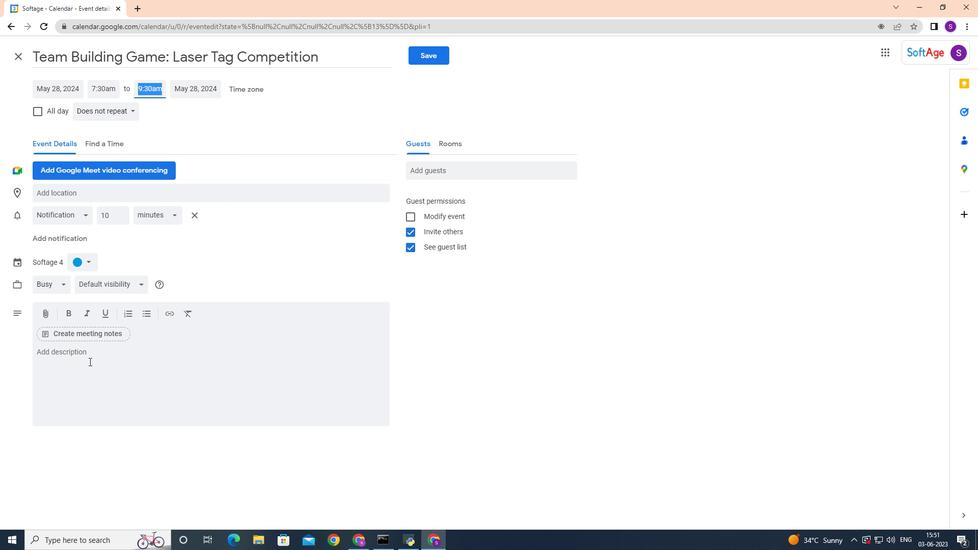 
Action: Mouse pressed left at (89, 352)
Screenshot: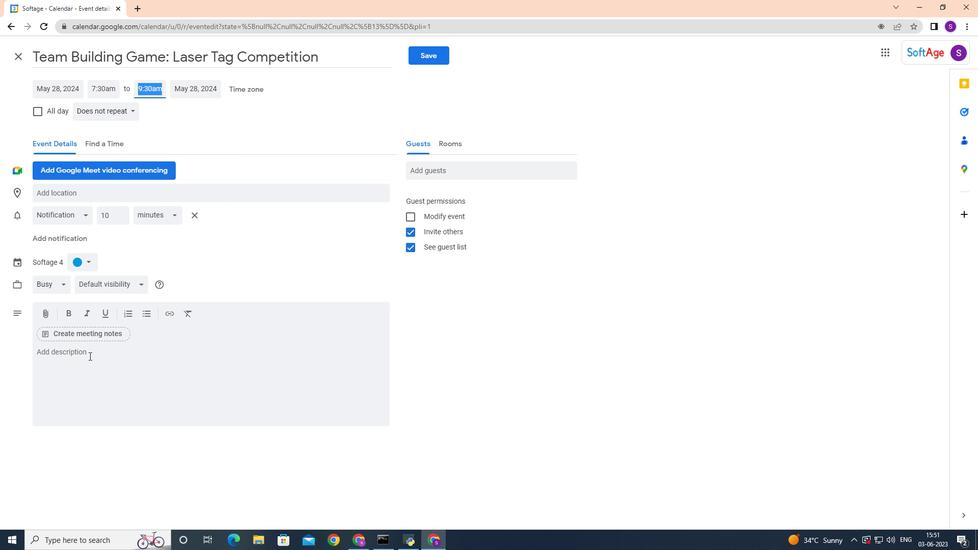
Action: Key pressed <Key.shift>Regular<Key.space><Key.shift>C<Key.backspace>check-ins<Key.space>and<Key.space>progress<Key.space>reviews<Key.space>will<Key.space>be<Key.space>scheduk<Key.backspace>led<Key.space>to<Key.space>evaluate<Key.space>the<Key.space>w<Key.backspace>employees<Key.space>progress<Key.space>and<Key.space>provide<Key.space>ongoing<Key.space>feedback.<Key.space>thes<Key.space>dis<Key.backspace><Key.backspace><Key.backspace><Key.backspace><Key.backspace><Key.backspace>ese<Key.space>discussions<Key.space>will<Key.space>allow<Key.space>for<Key.space>adjustments<Key.space>to<Key.space>the<Key.space>action<Key.space>plan<Key.space>if<Key.space>needed<Key.space>and<Key.space>provide<Key.space>encouragement<Key.space>and<Key.space>support<Key.space>to<Key.space>the<Key.space>employee.
Screenshot: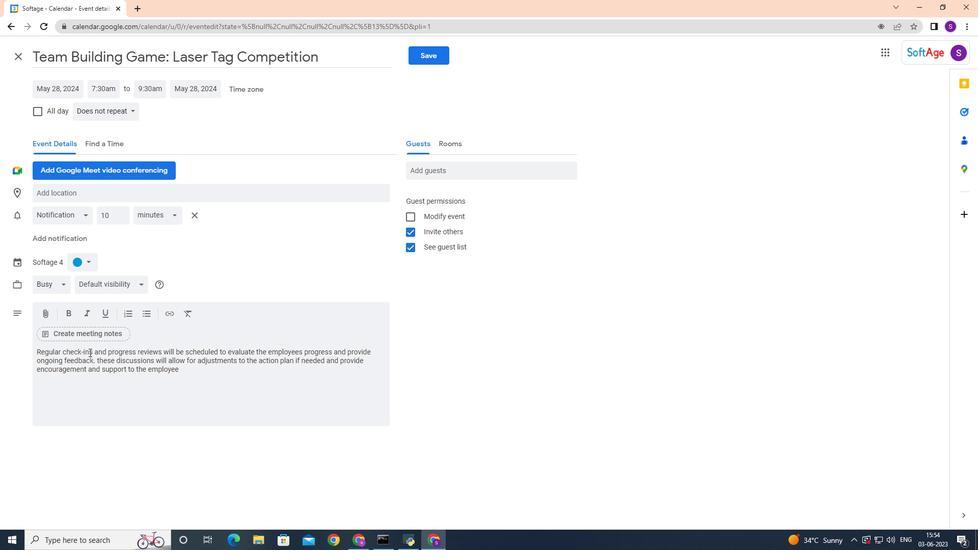 
Action: Mouse moved to (89, 262)
Screenshot: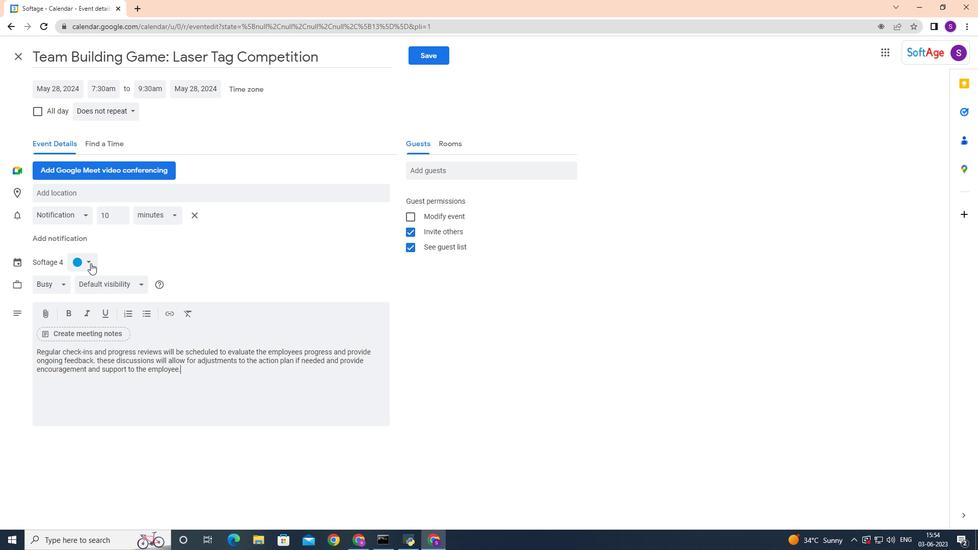 
Action: Mouse pressed left at (89, 262)
Screenshot: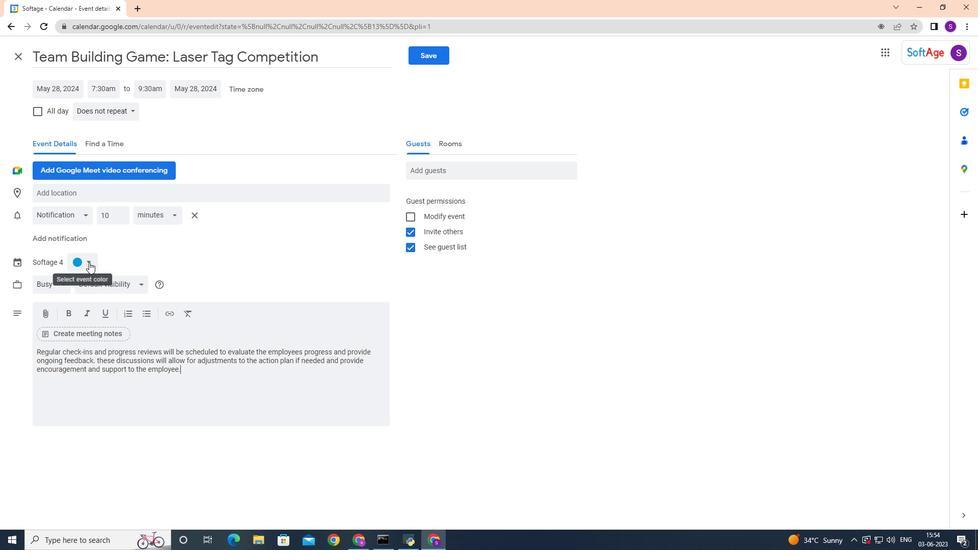 
Action: Mouse moved to (89, 285)
Screenshot: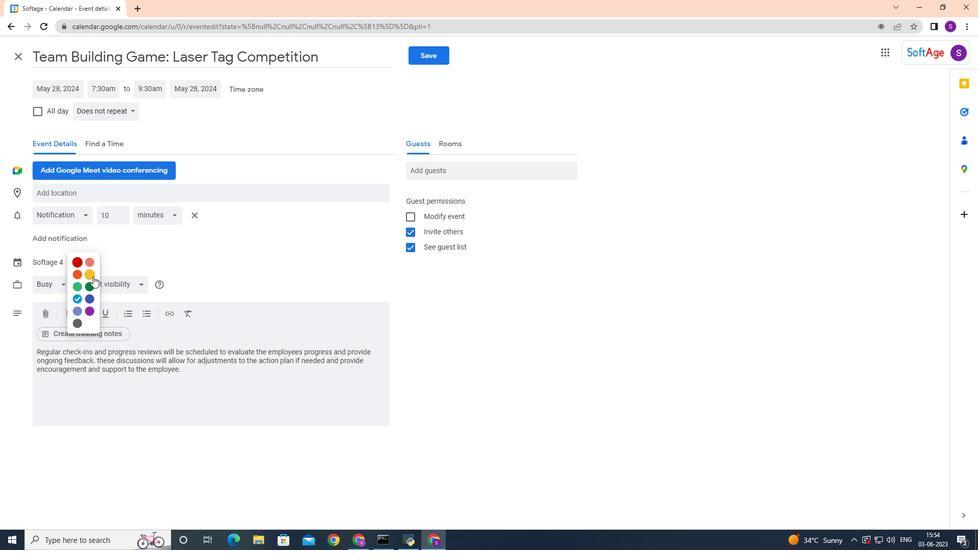 
Action: Mouse pressed left at (89, 285)
Screenshot: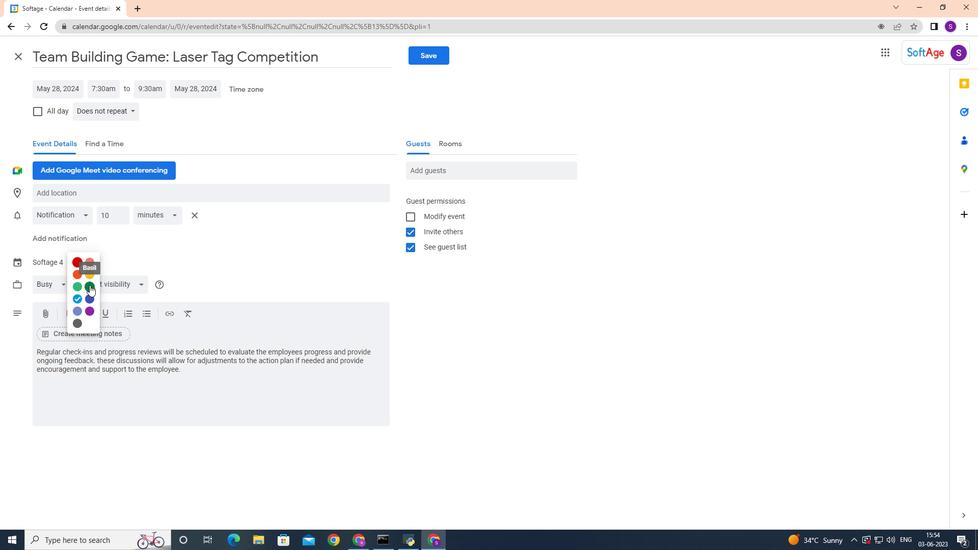 
Action: Mouse moved to (80, 190)
Screenshot: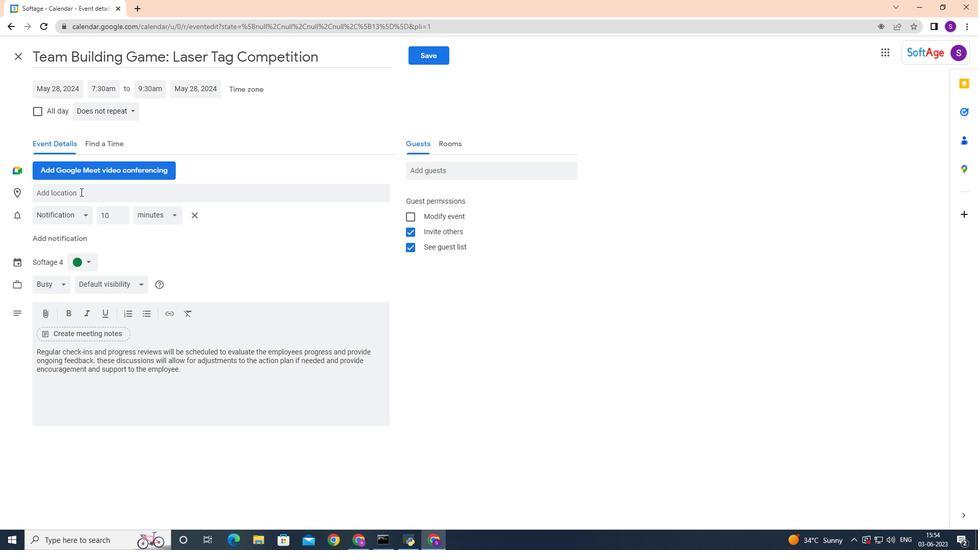 
Action: Mouse pressed left at (80, 190)
Screenshot: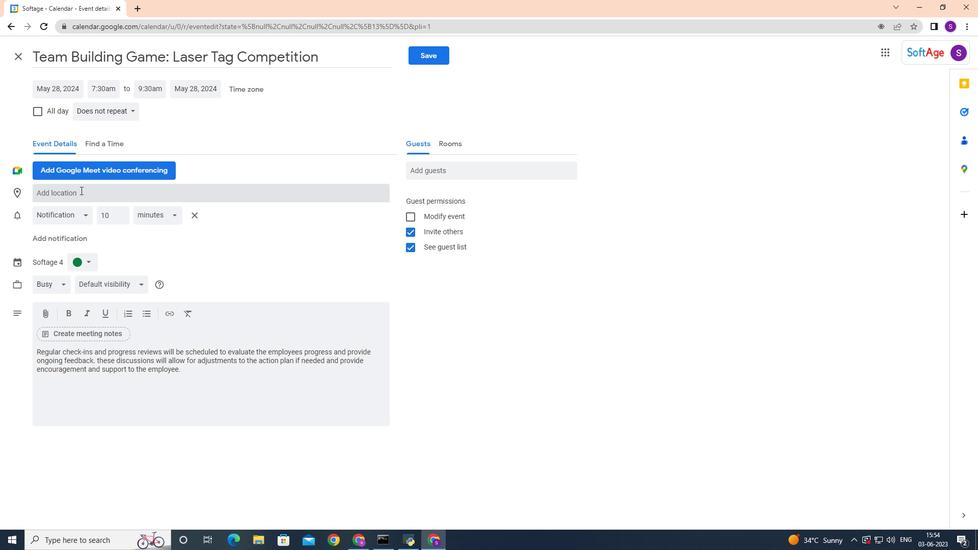 
Action: Key pressed <Key.shift>Panama<Key.space>city<Key.space>,<Key.space><Key.shift>panama
Screenshot: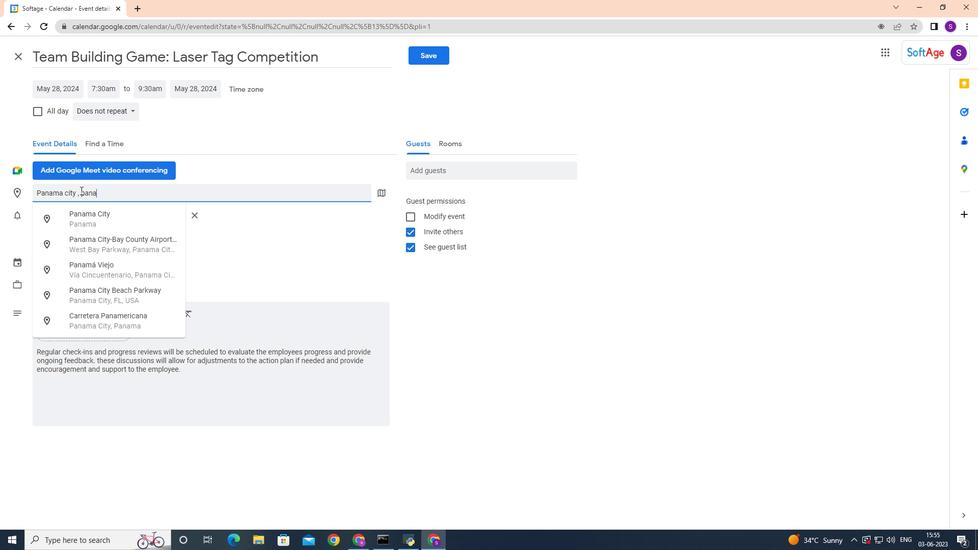 
Action: Mouse moved to (432, 170)
Screenshot: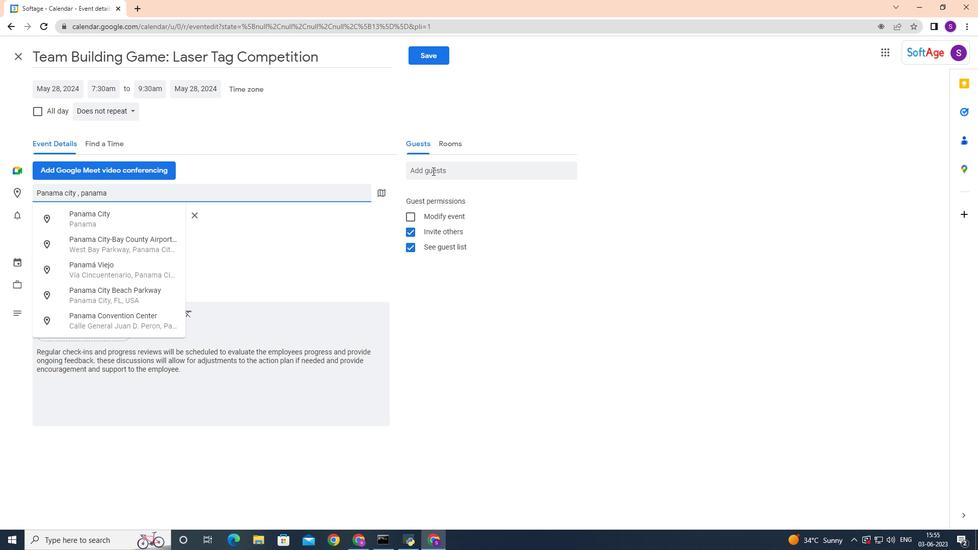 
Action: Mouse pressed left at (432, 170)
Screenshot: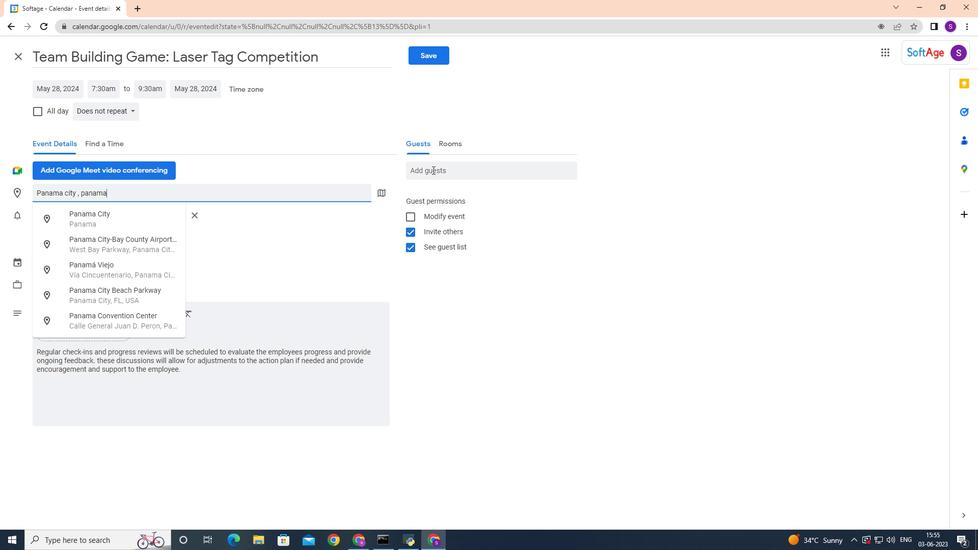
Action: Key pressed softage.5
Screenshot: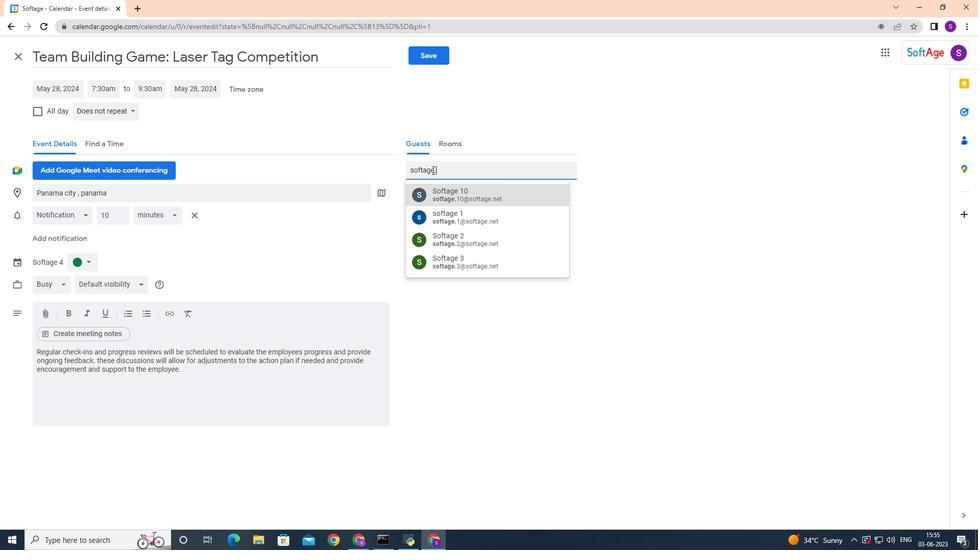
Action: Mouse moved to (453, 188)
Screenshot: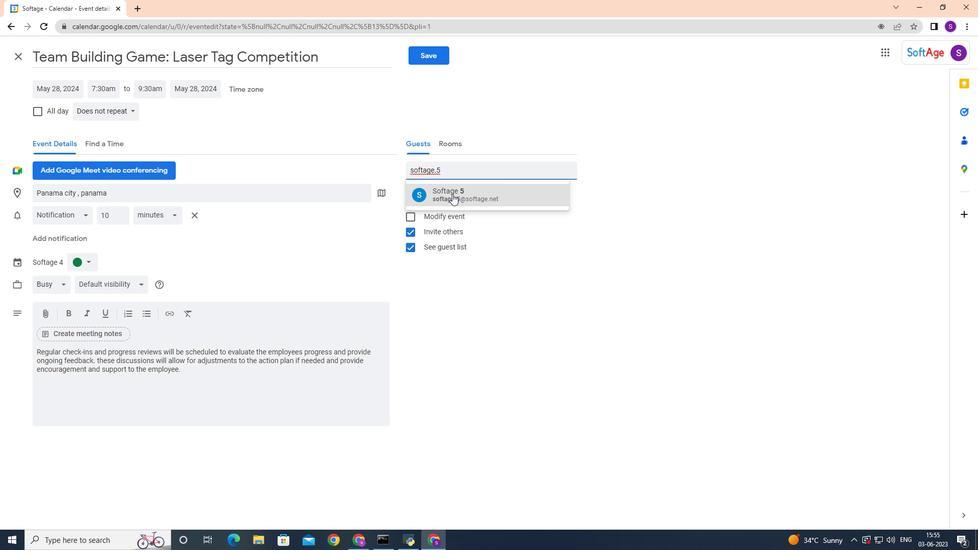 
Action: Mouse pressed left at (453, 188)
Screenshot: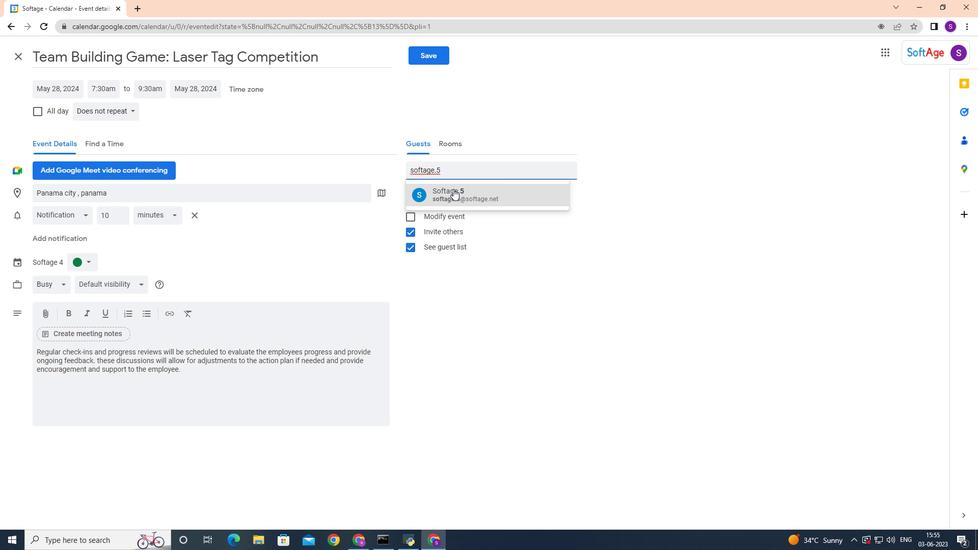 
Action: Mouse moved to (454, 188)
Screenshot: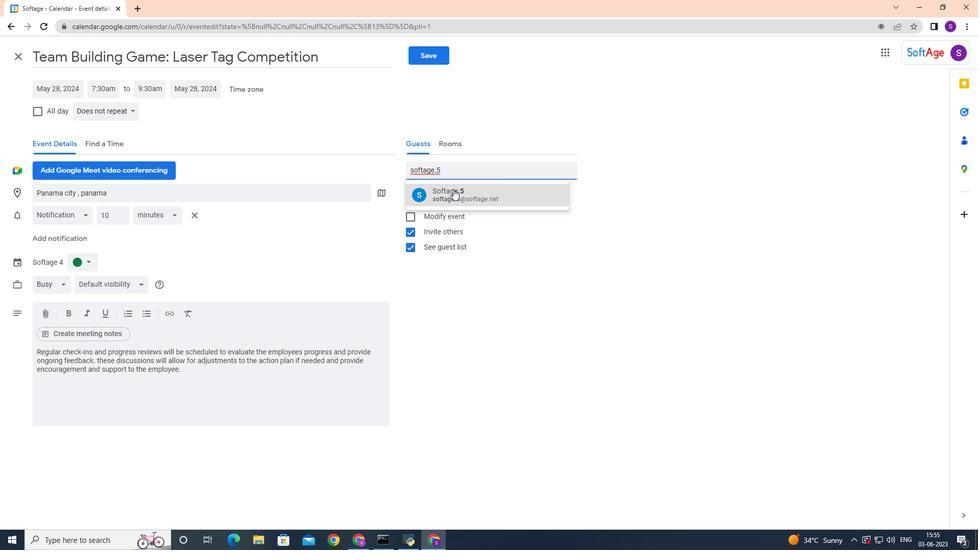 
Action: Key pressed softage.6
Screenshot: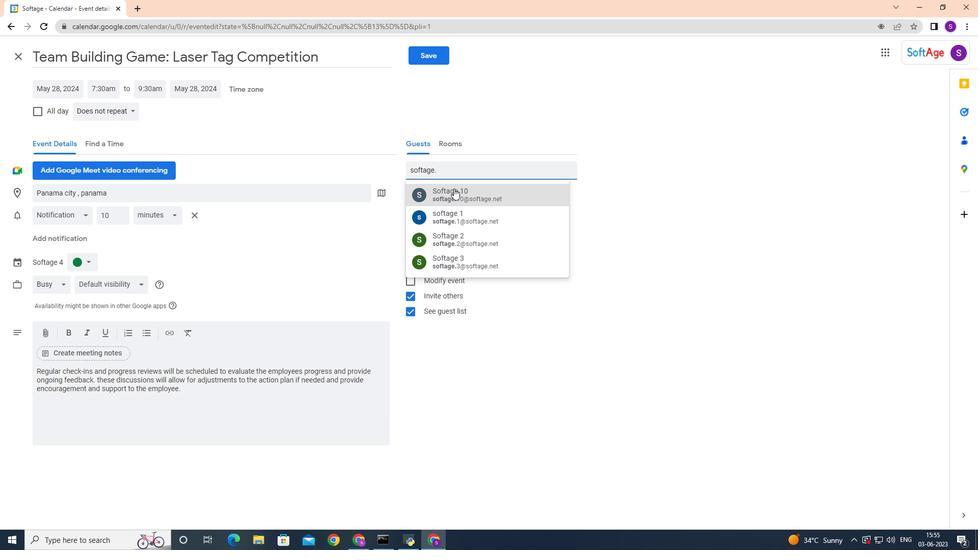 
Action: Mouse moved to (454, 189)
Screenshot: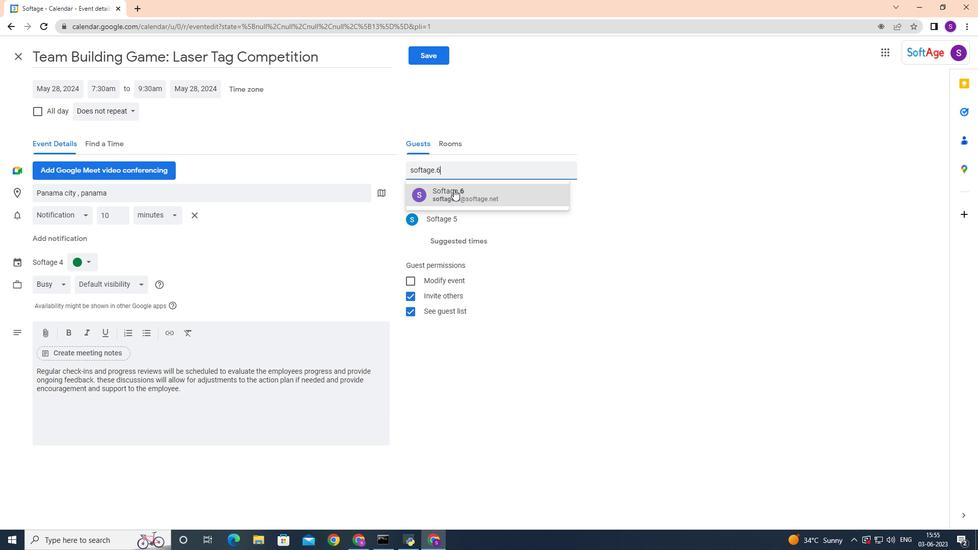 
Action: Mouse pressed left at (454, 189)
Screenshot: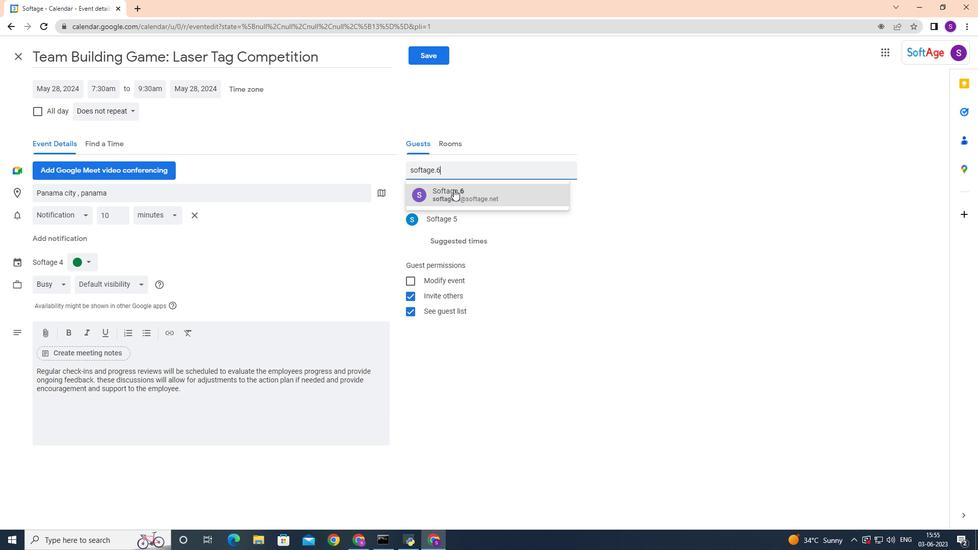 
Action: Mouse moved to (131, 110)
Screenshot: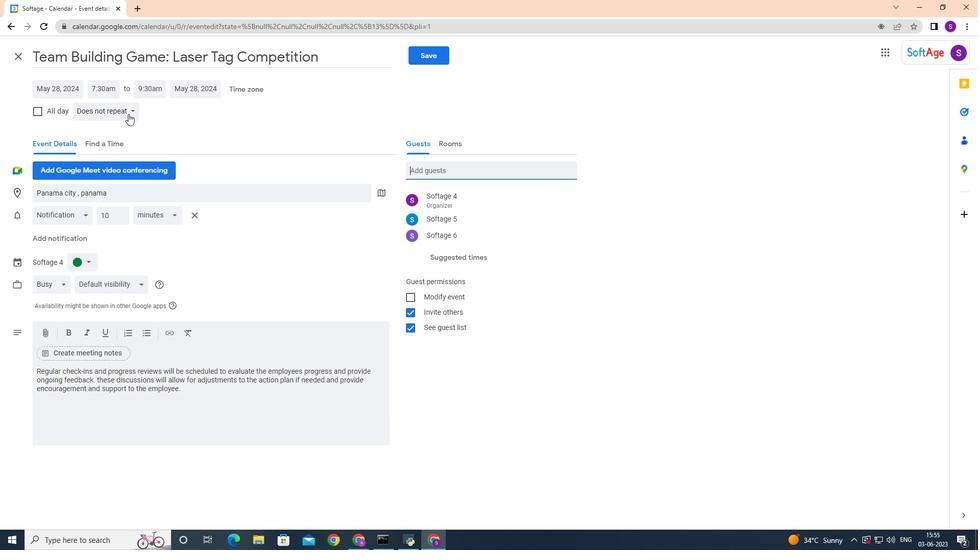 
Action: Mouse pressed left at (131, 110)
Screenshot: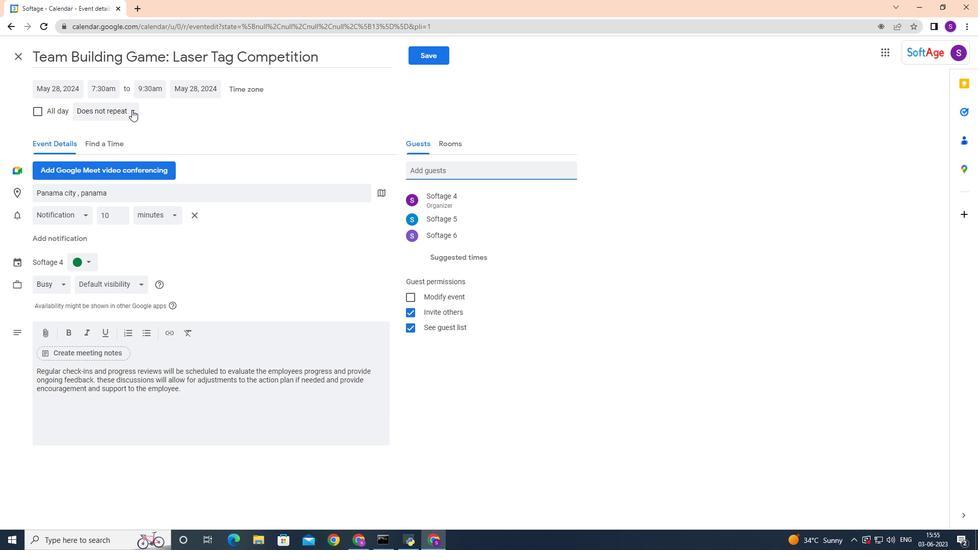 
Action: Mouse moved to (131, 125)
Screenshot: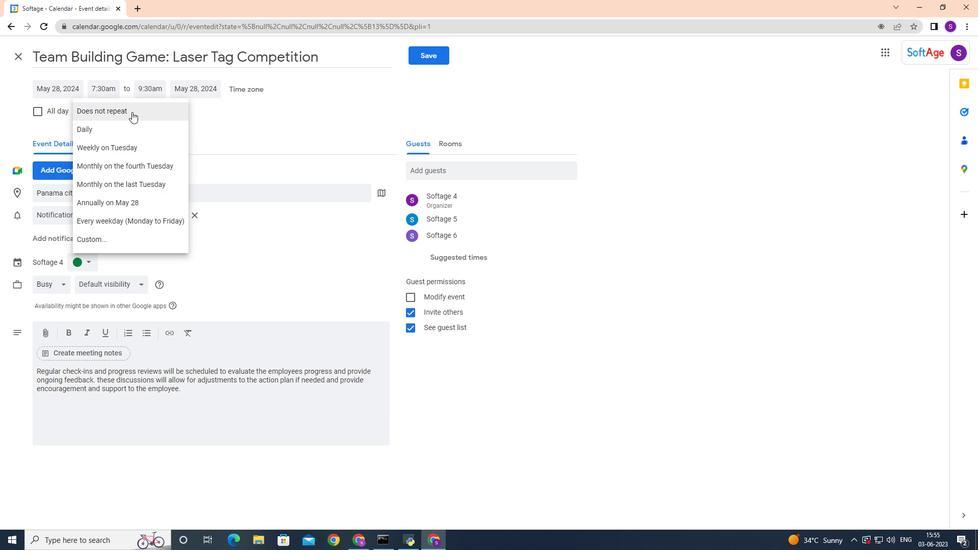 
Action: Mouse pressed left at (131, 125)
Screenshot: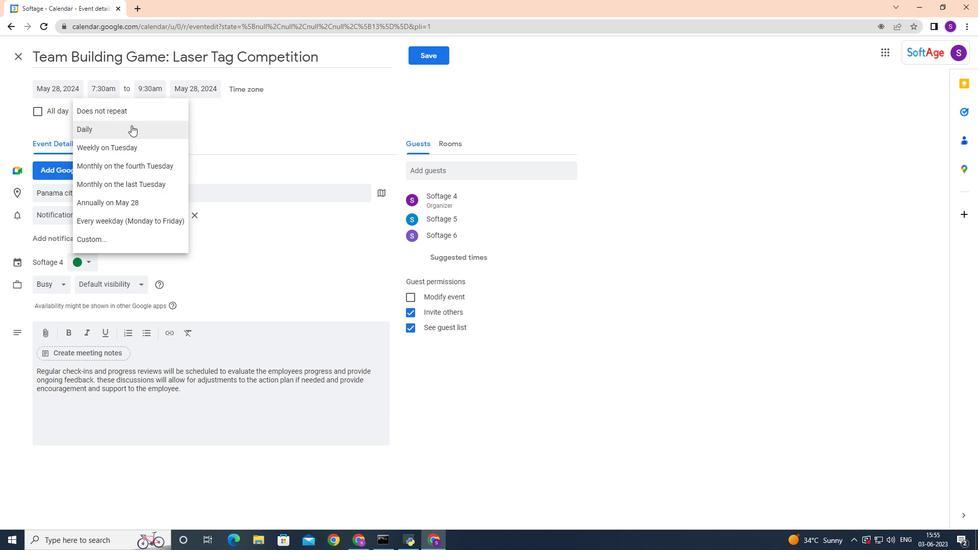 
Action: Mouse moved to (426, 56)
Screenshot: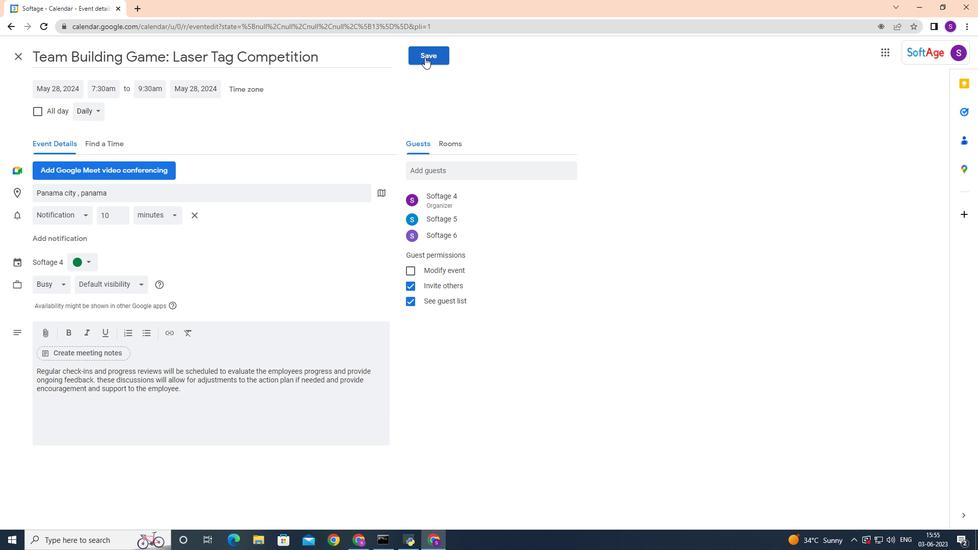
Action: Mouse pressed left at (426, 56)
Screenshot: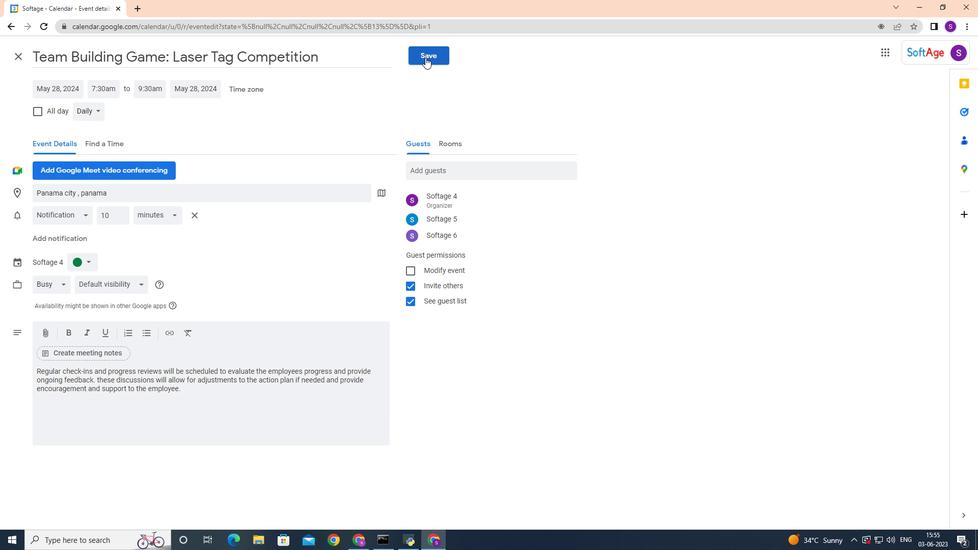 
Action: Mouse moved to (585, 305)
Screenshot: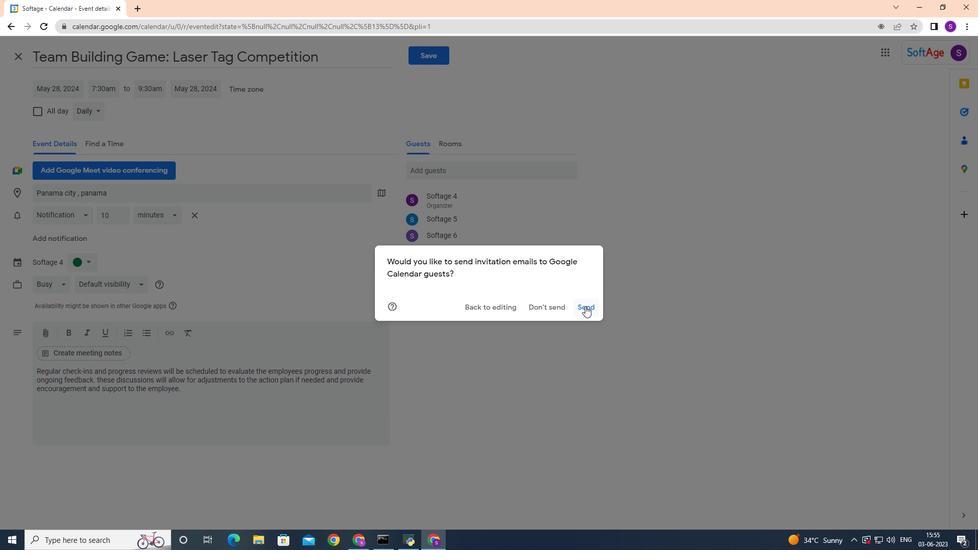 
Action: Mouse pressed left at (585, 305)
Screenshot: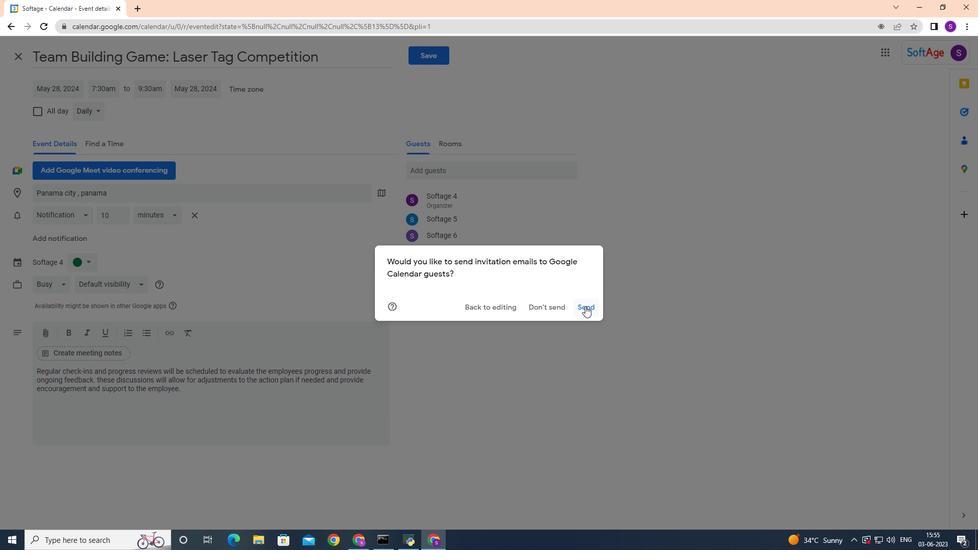
